 Task: Look for space in Calle Blancos, Costa Rica from 1st June, 2023 to 9th June, 2023 for 5 adults in price range Rs.6000 to Rs.12000. Place can be entire place with 3 bedrooms having 3 beds and 3 bathrooms. Property type can be house, flat, guest house. Booking option can be shelf check-in. Required host language is English.
Action: Mouse moved to (469, 106)
Screenshot: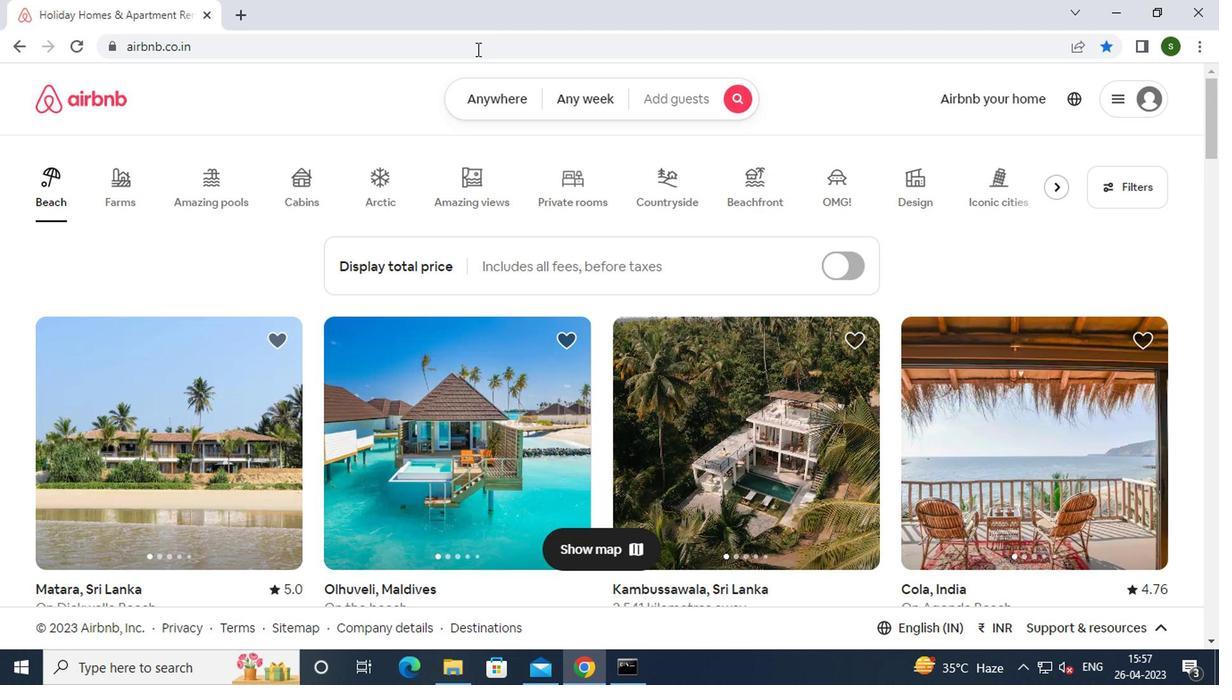 
Action: Mouse pressed left at (469, 106)
Screenshot: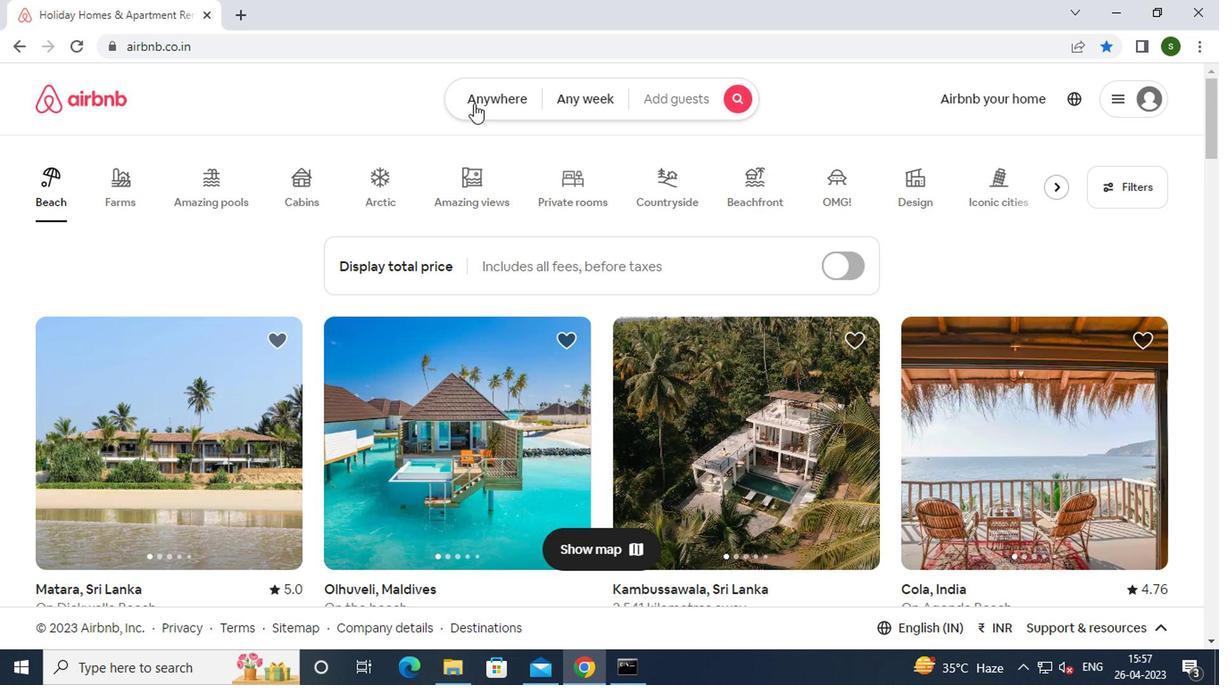 
Action: Mouse moved to (371, 171)
Screenshot: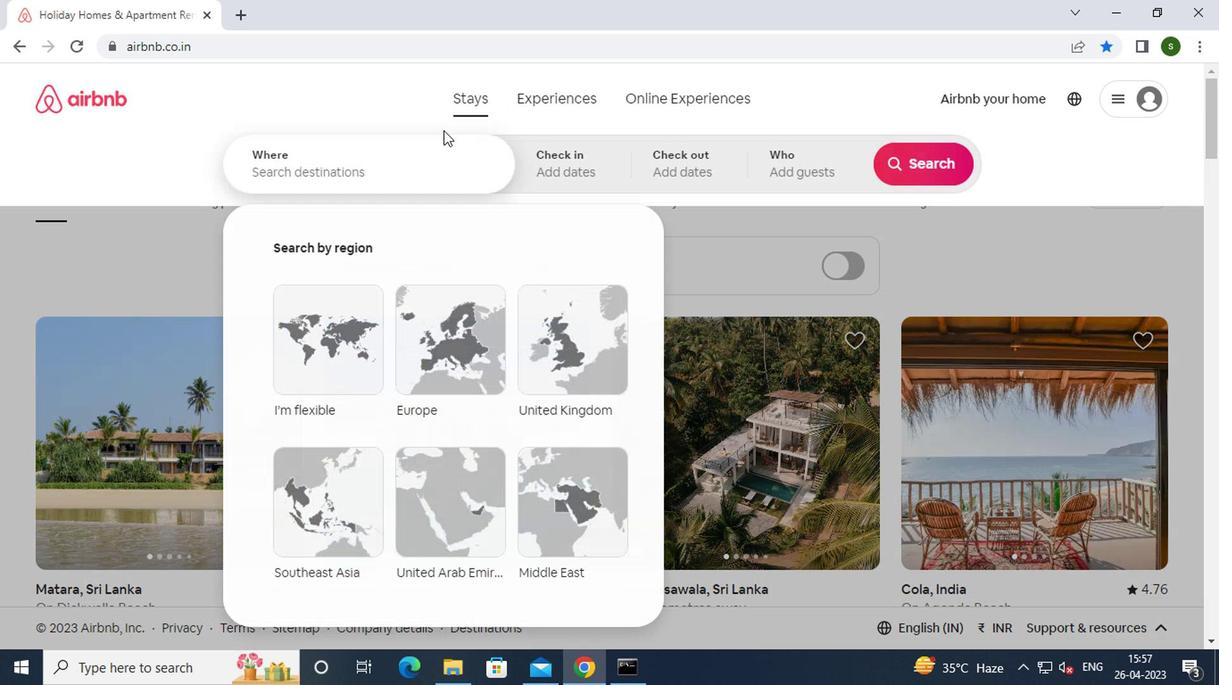 
Action: Mouse pressed left at (371, 171)
Screenshot: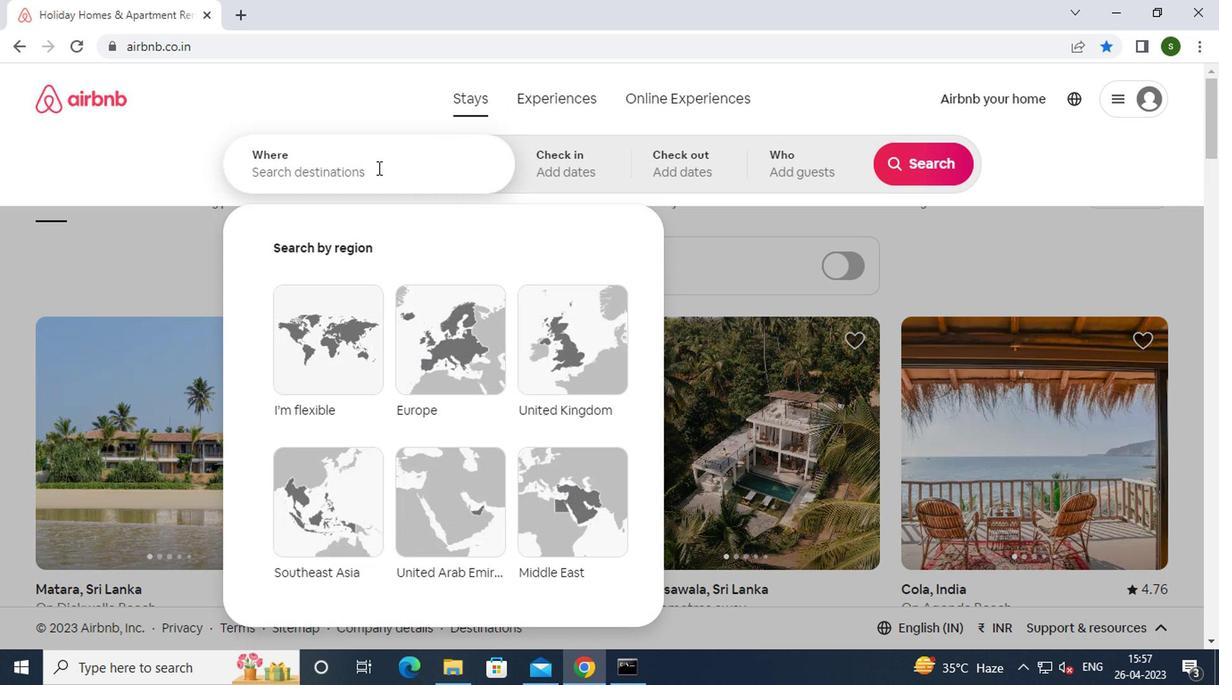 
Action: Key pressed c<Key.caps_lock>alle<Key.space><Key.caps_lock>b<Key.caps_lock>lancos,<Key.space><Key.caps_lock>c<Key.caps_lock>osta<Key.space><Key.caps_lock>r<Key.caps_lock>ica<Key.enter>
Screenshot: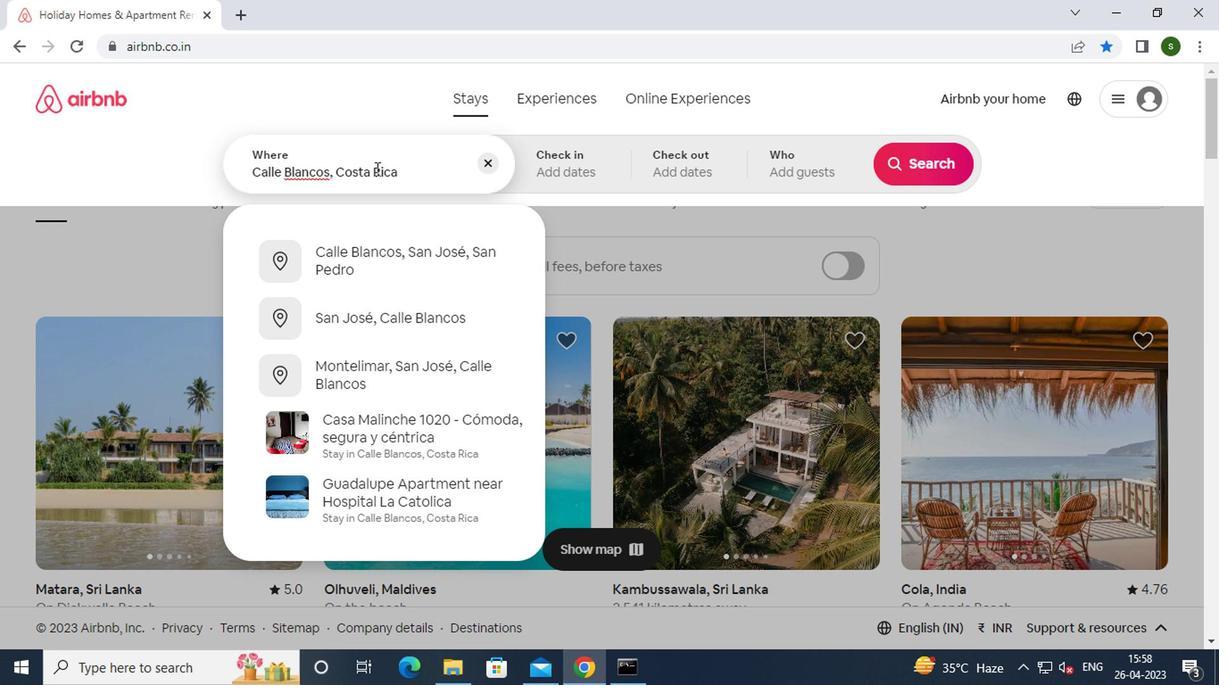 
Action: Mouse moved to (901, 309)
Screenshot: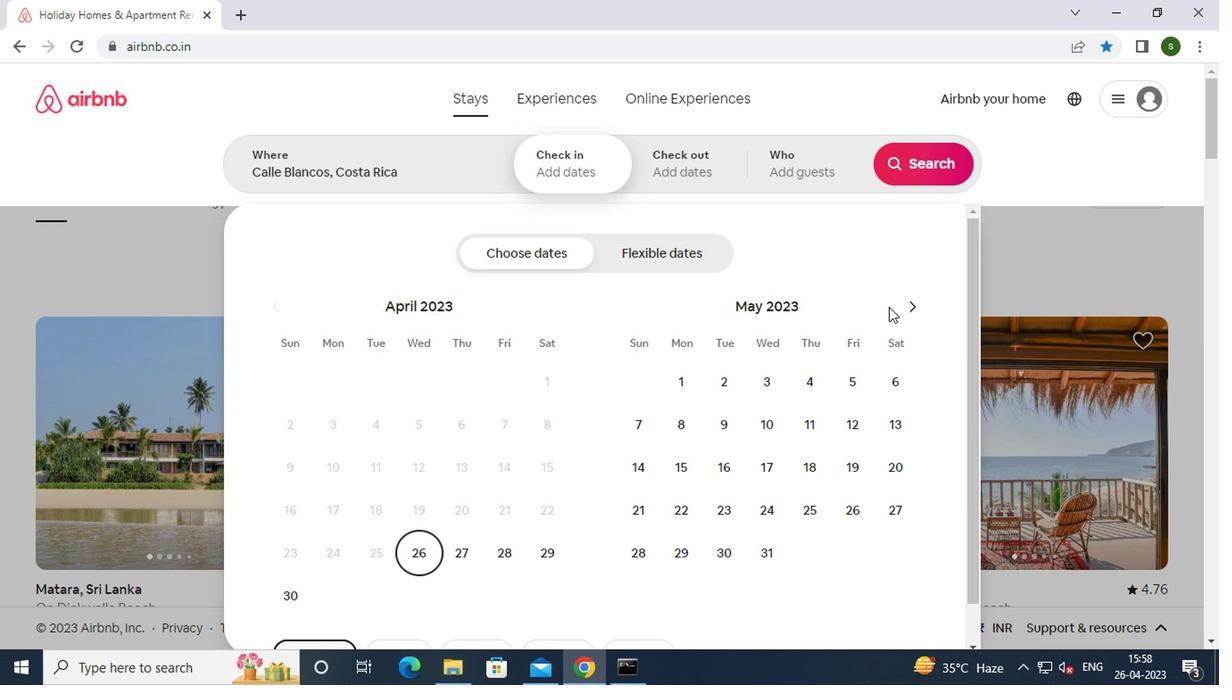 
Action: Mouse pressed left at (901, 309)
Screenshot: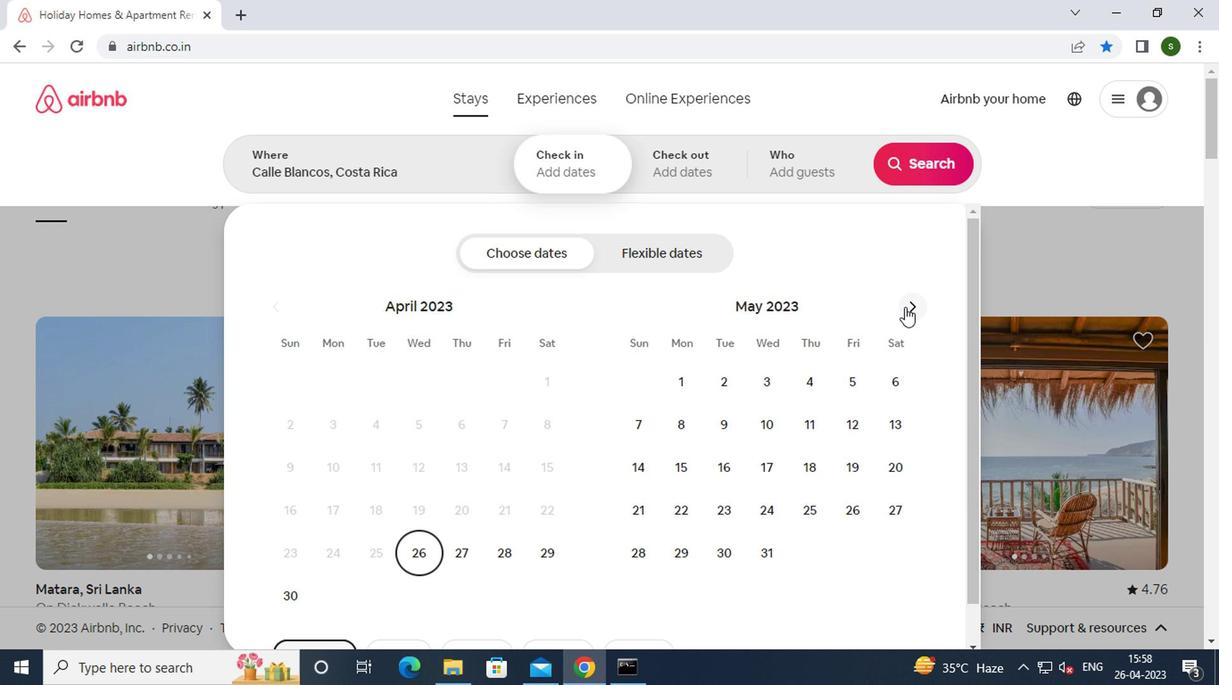 
Action: Mouse moved to (817, 384)
Screenshot: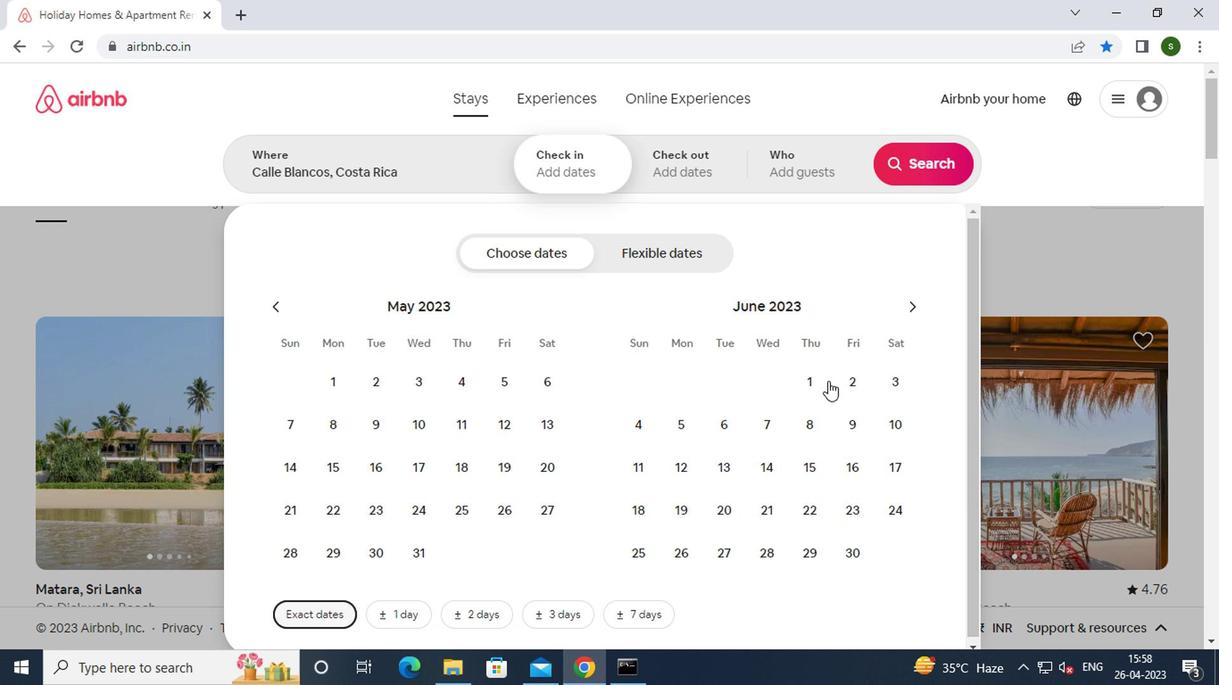 
Action: Mouse pressed left at (817, 384)
Screenshot: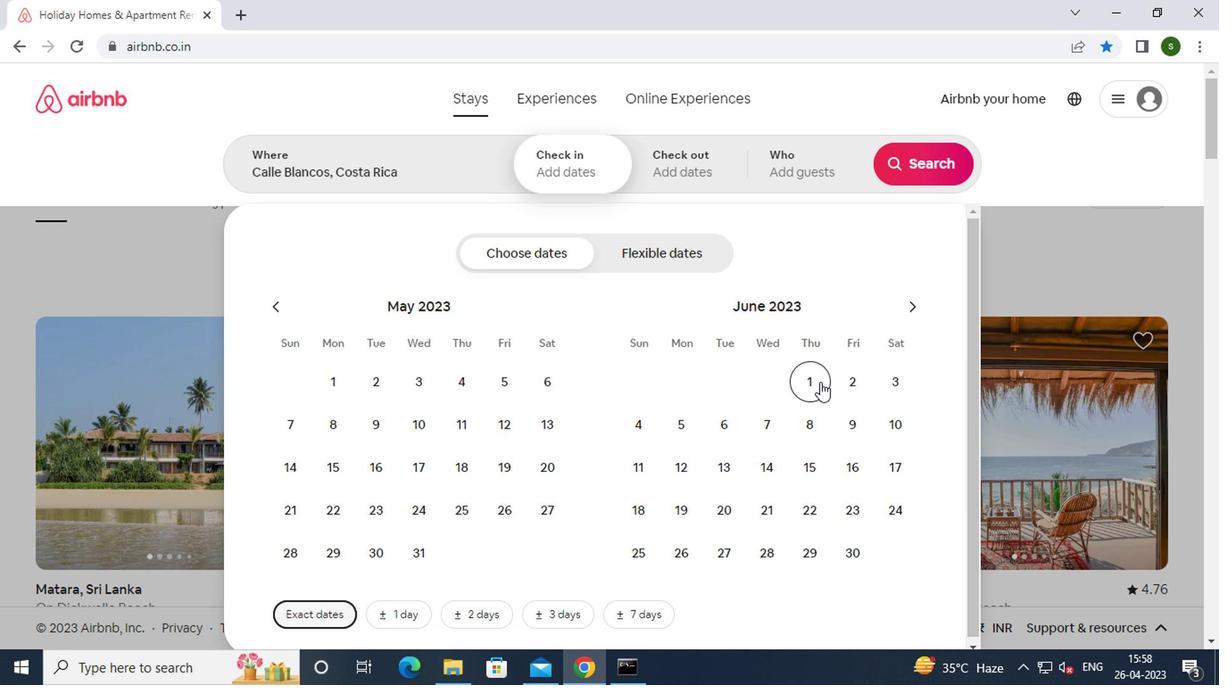 
Action: Mouse moved to (851, 426)
Screenshot: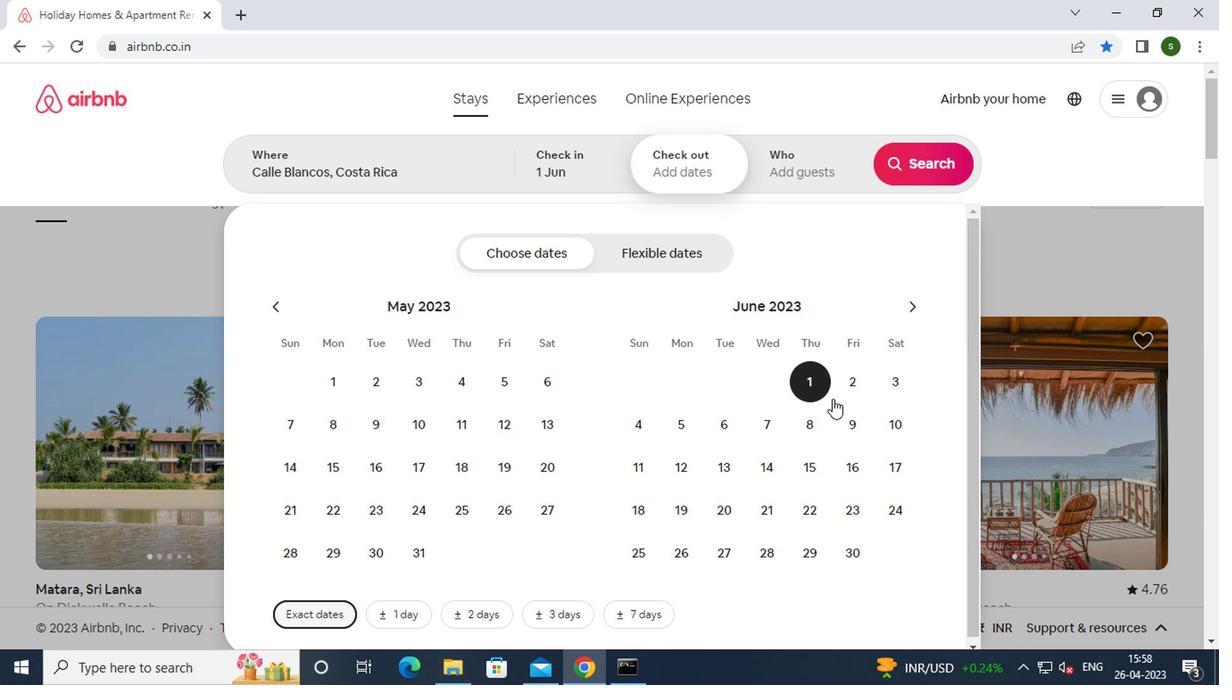 
Action: Mouse pressed left at (851, 426)
Screenshot: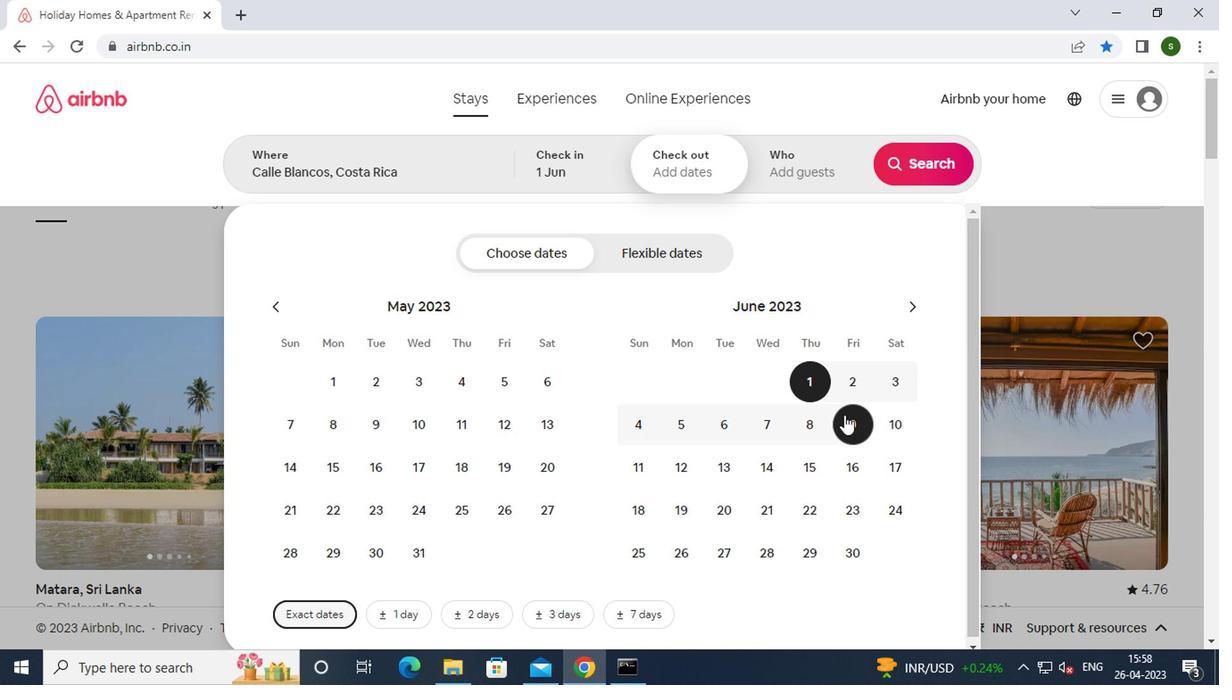 
Action: Mouse moved to (789, 177)
Screenshot: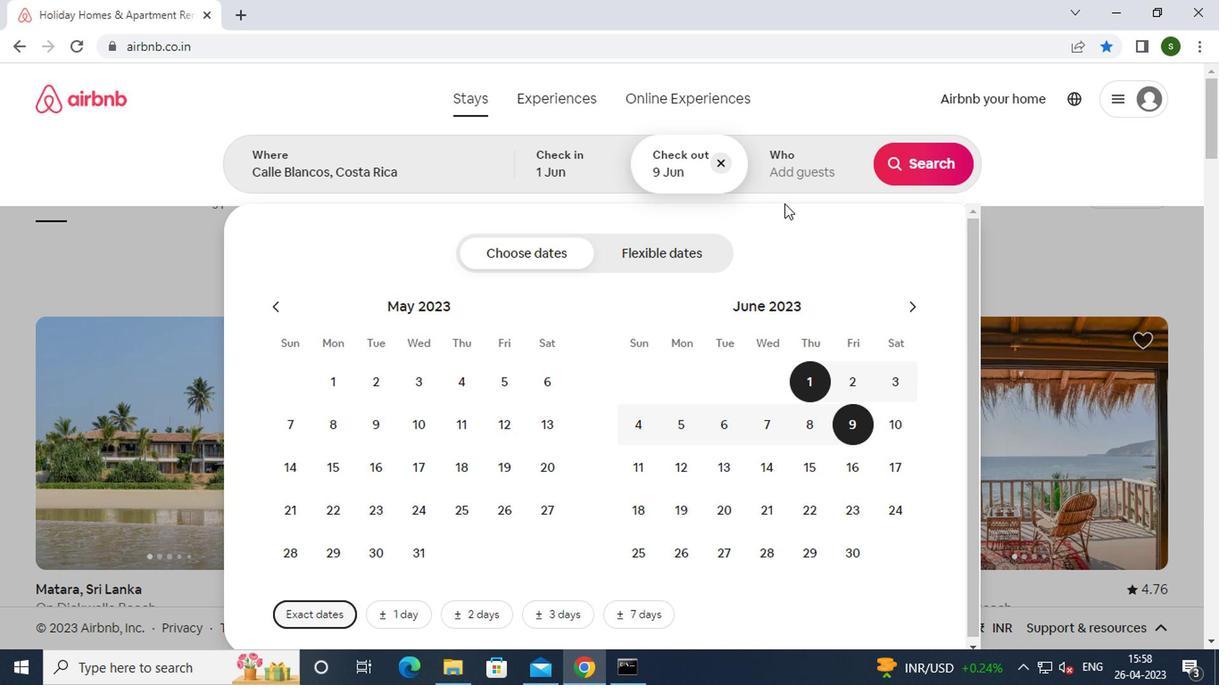 
Action: Mouse pressed left at (789, 177)
Screenshot: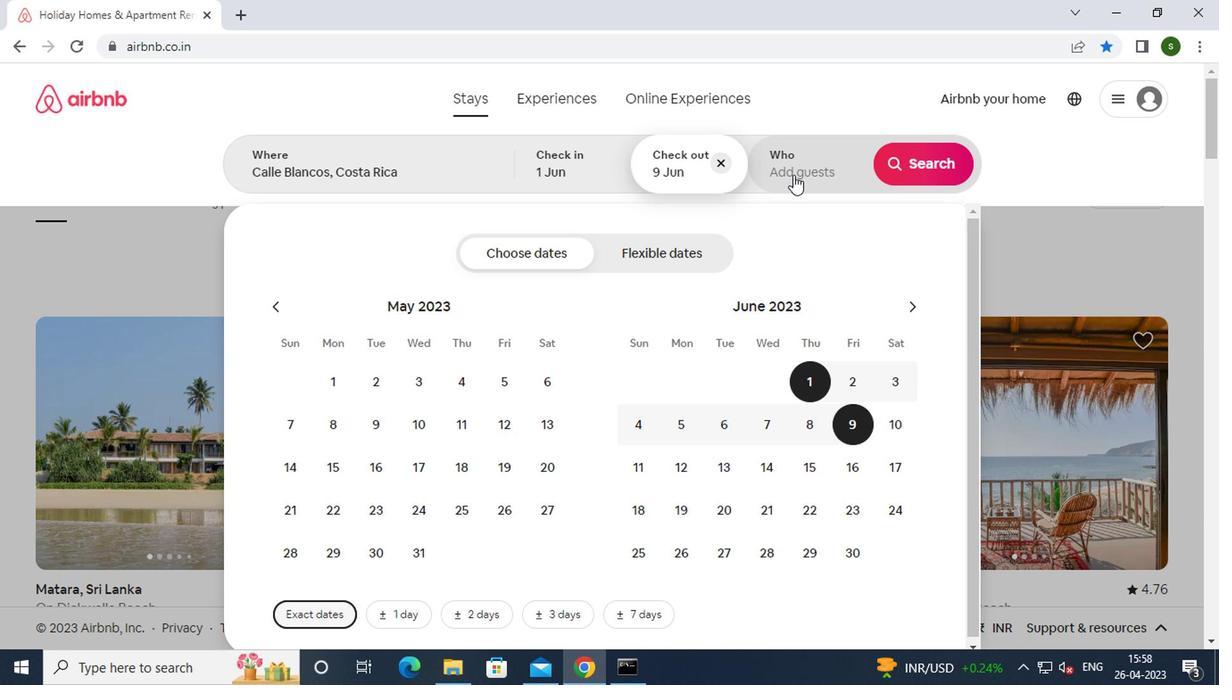 
Action: Mouse moved to (932, 271)
Screenshot: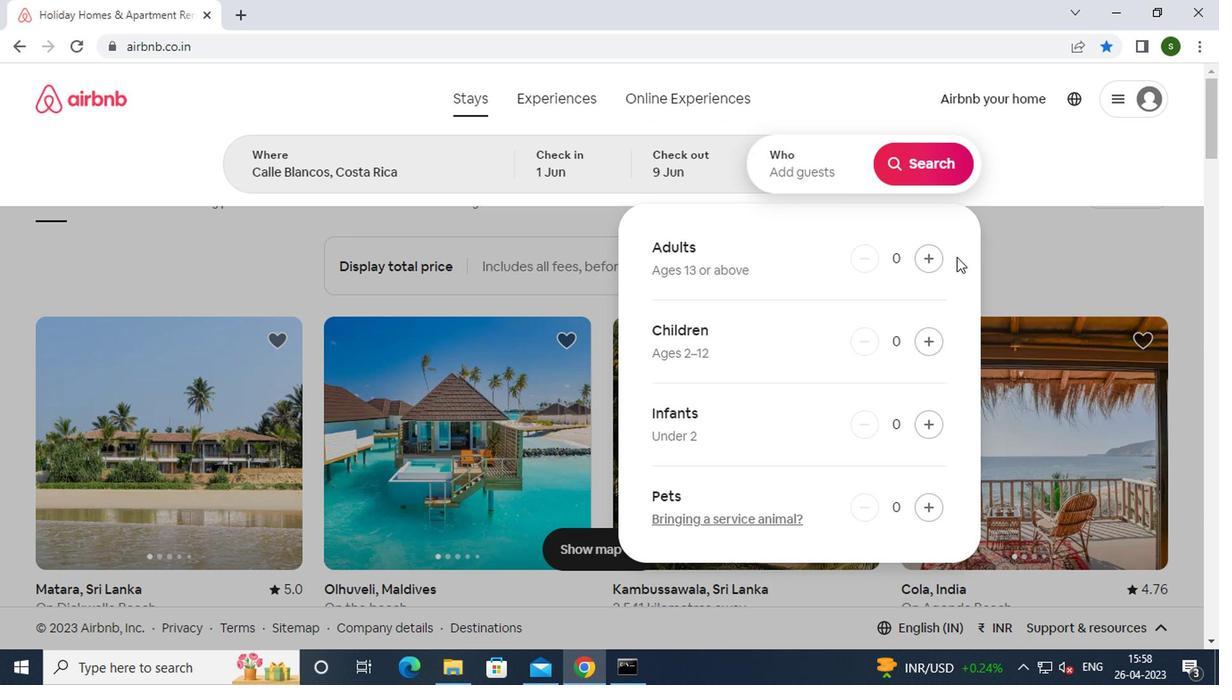 
Action: Mouse pressed left at (932, 271)
Screenshot: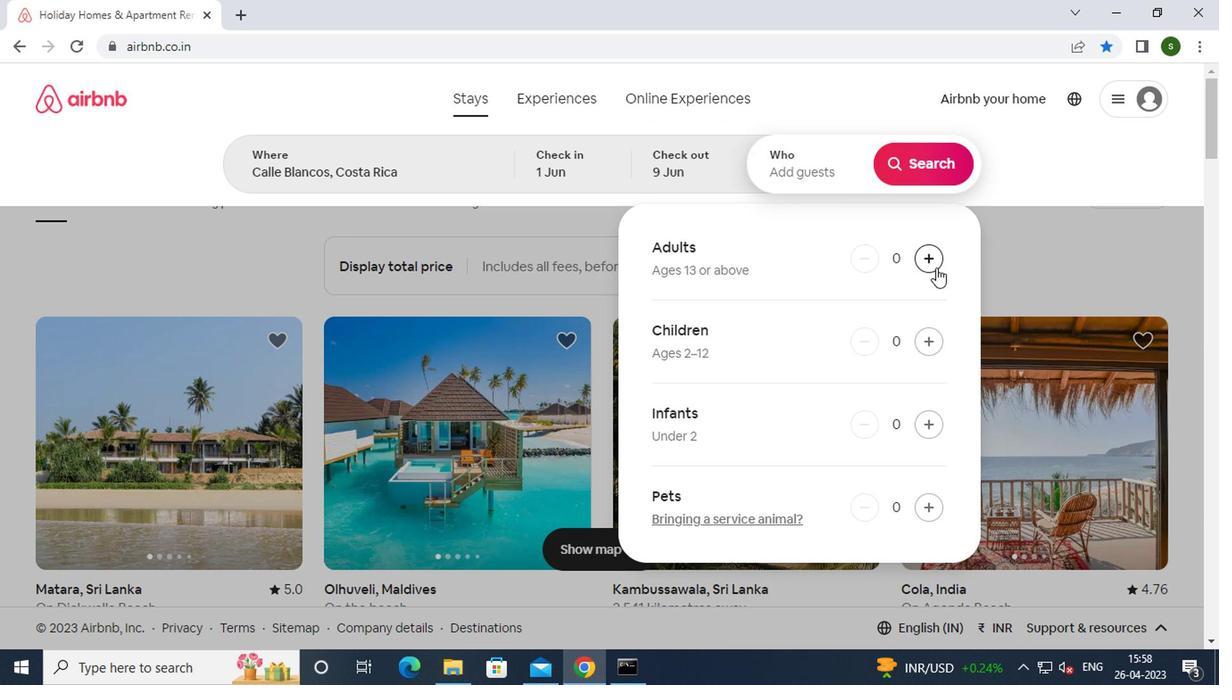
Action: Mouse pressed left at (932, 271)
Screenshot: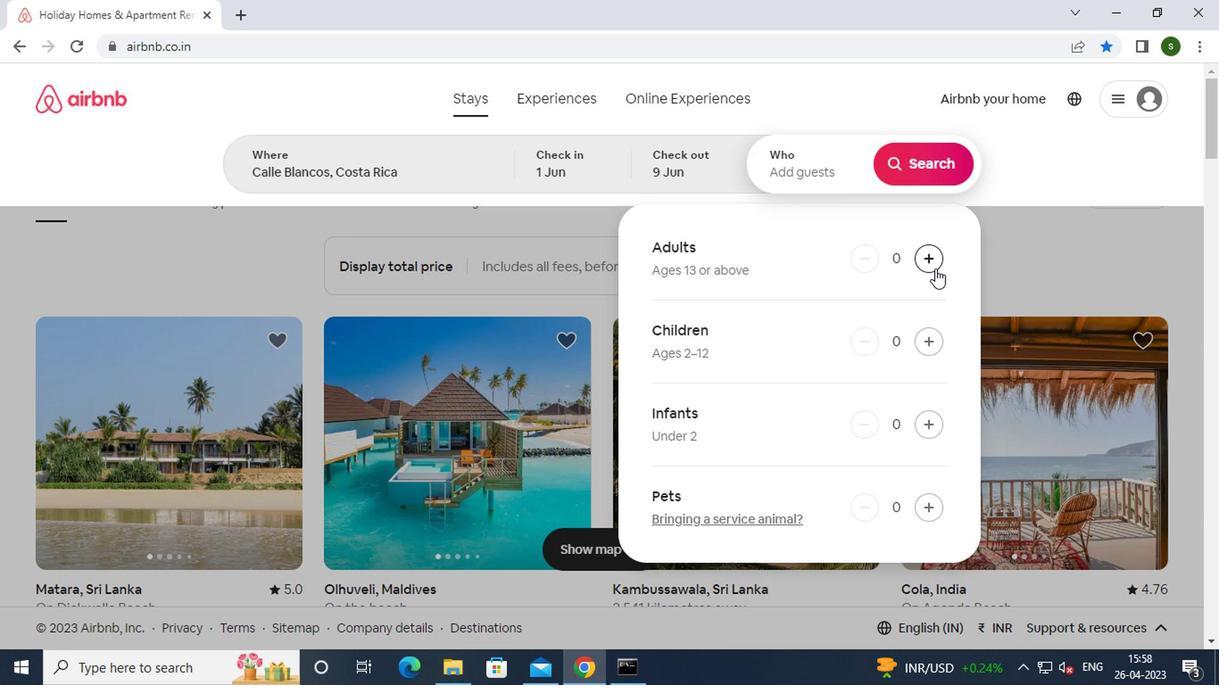 
Action: Mouse pressed left at (932, 271)
Screenshot: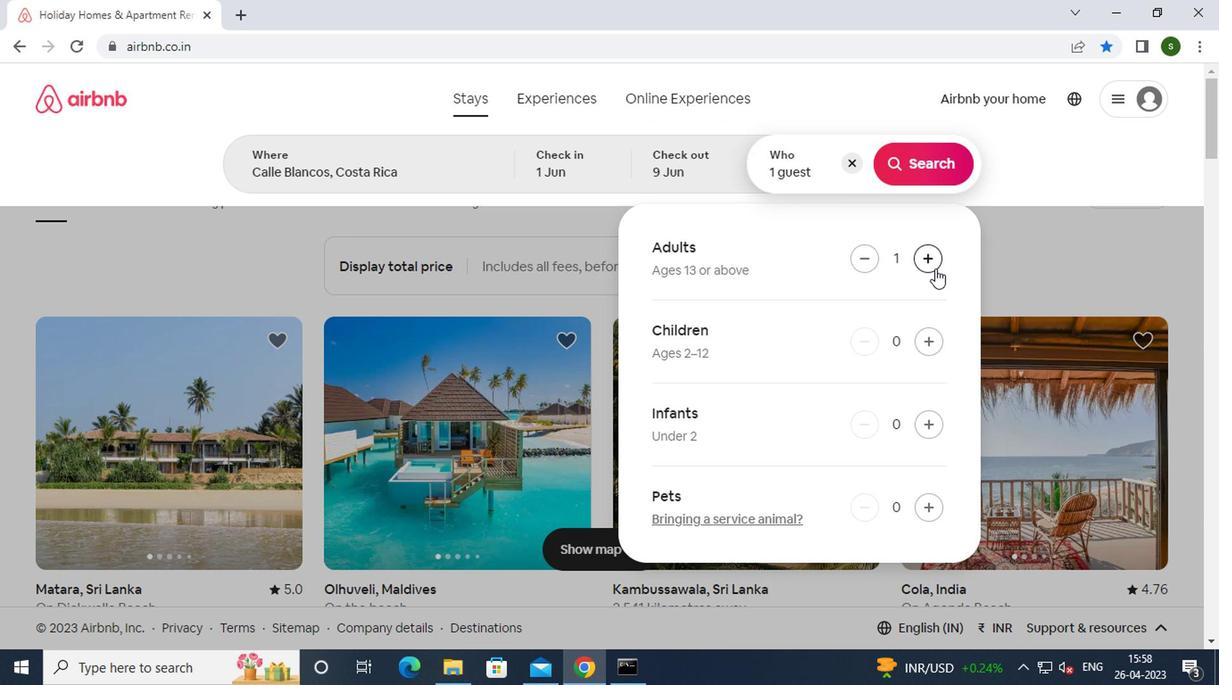 
Action: Mouse pressed left at (932, 271)
Screenshot: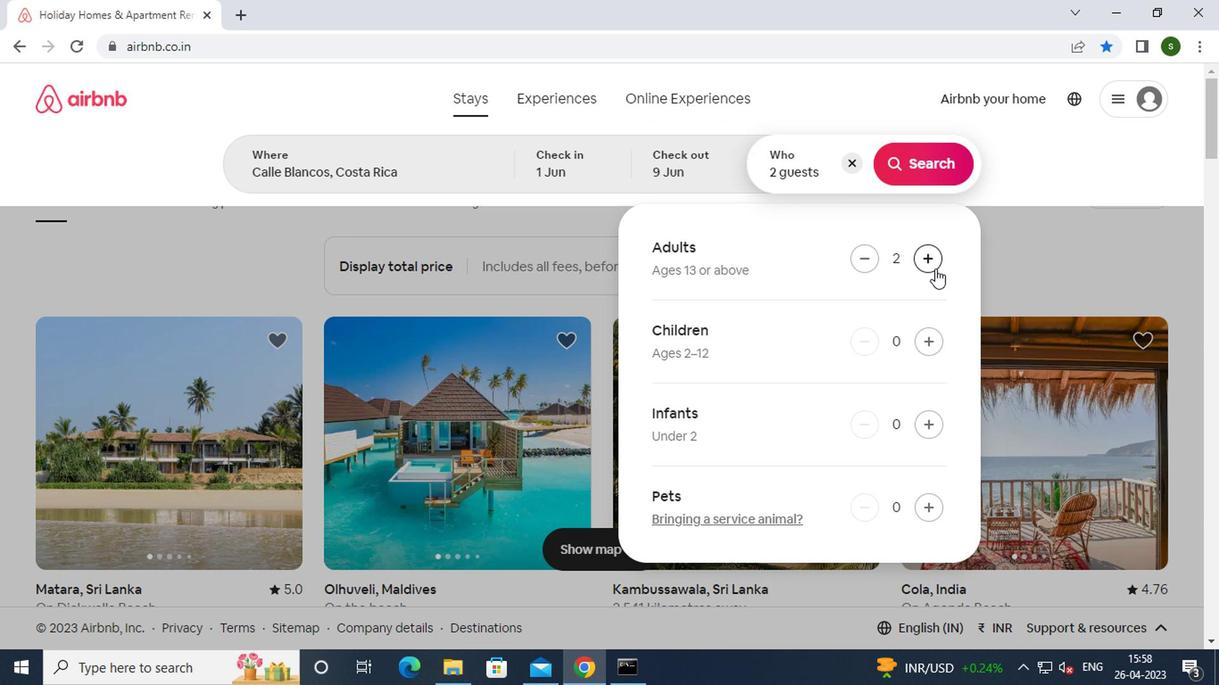
Action: Mouse pressed left at (932, 271)
Screenshot: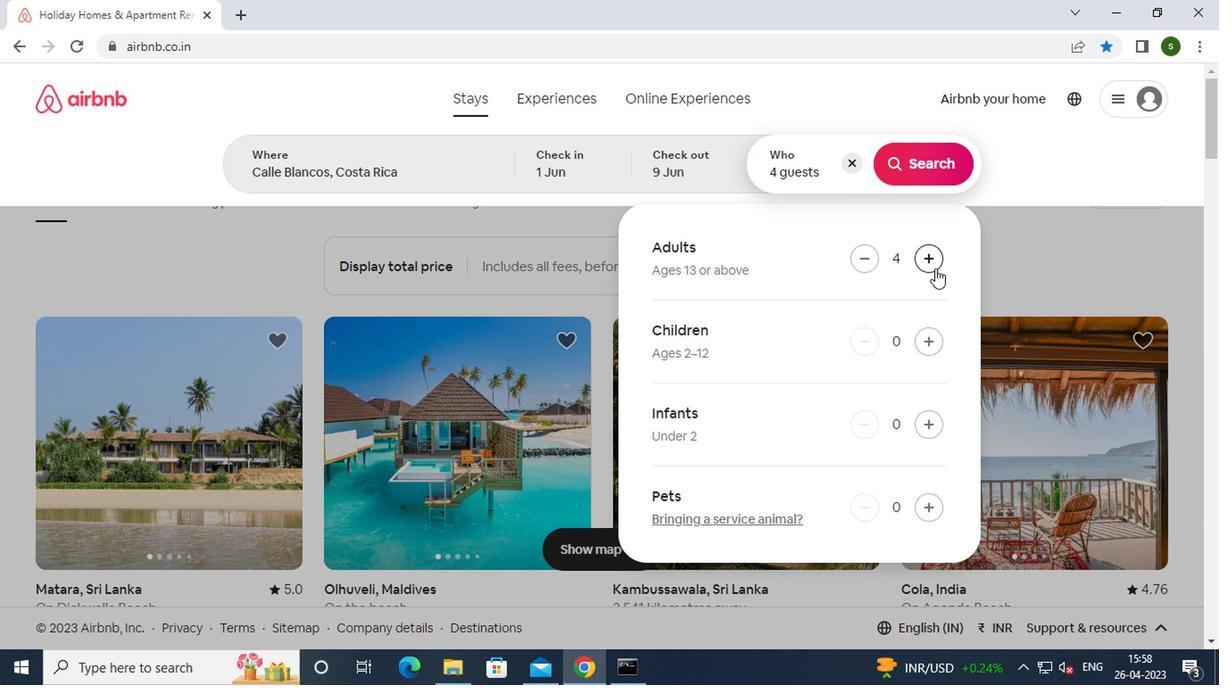 
Action: Mouse moved to (923, 172)
Screenshot: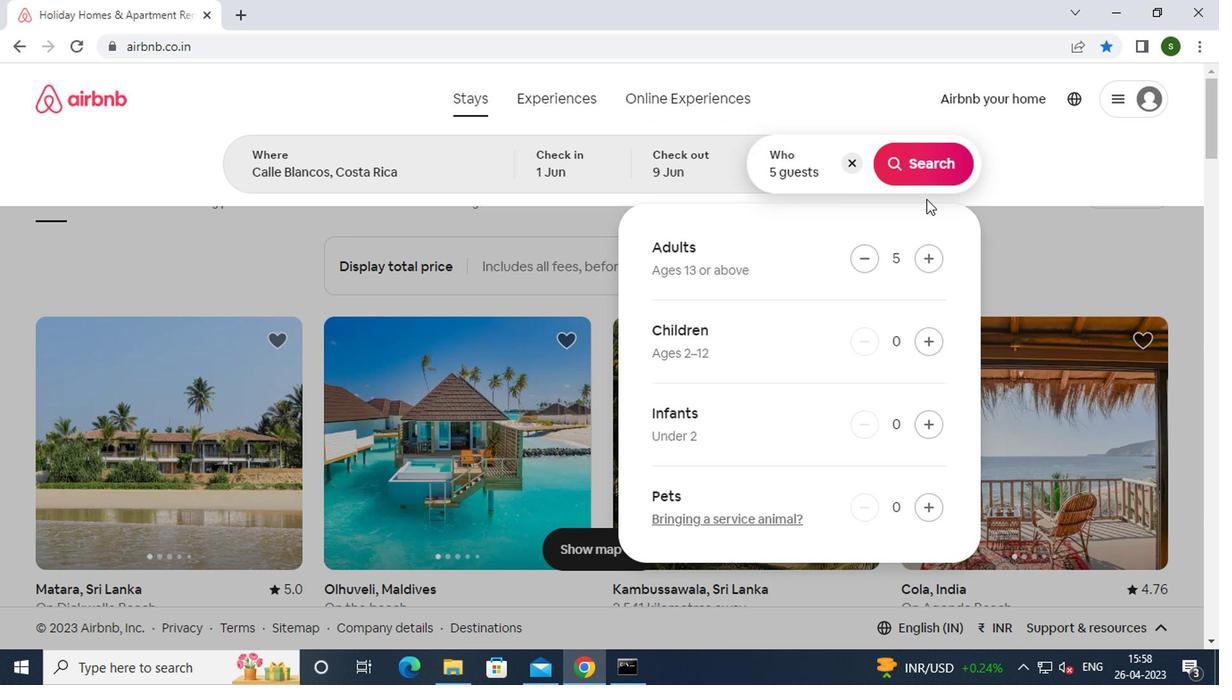 
Action: Mouse pressed left at (923, 172)
Screenshot: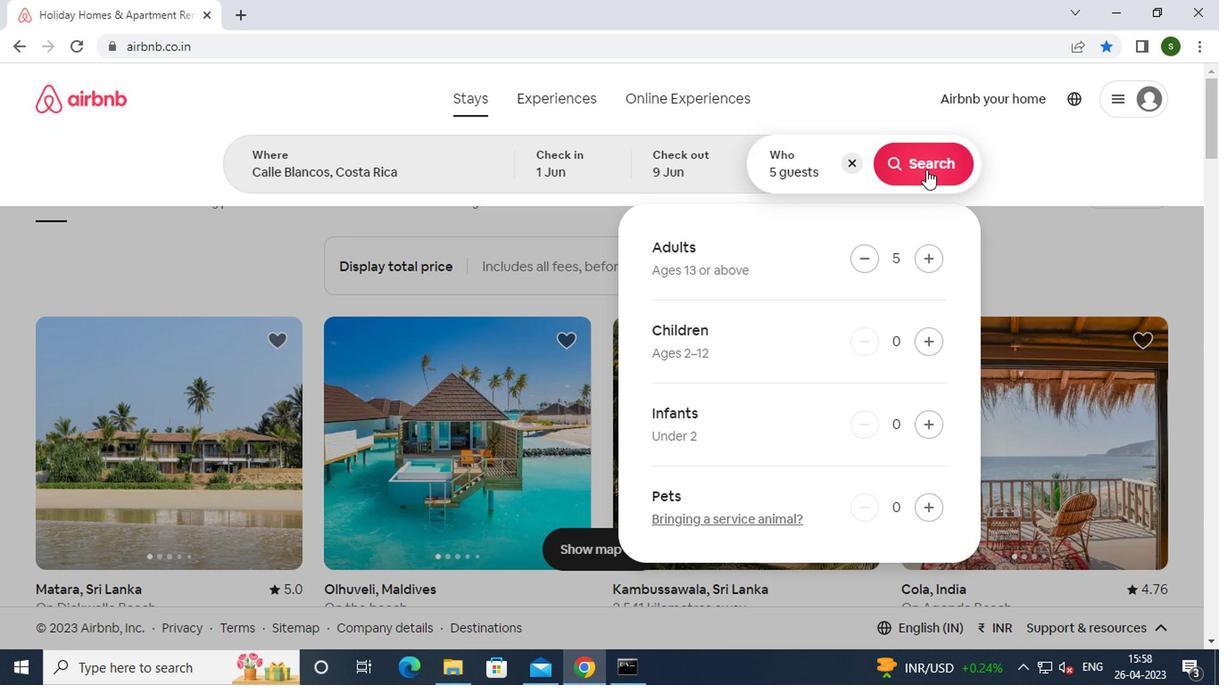 
Action: Mouse moved to (1117, 166)
Screenshot: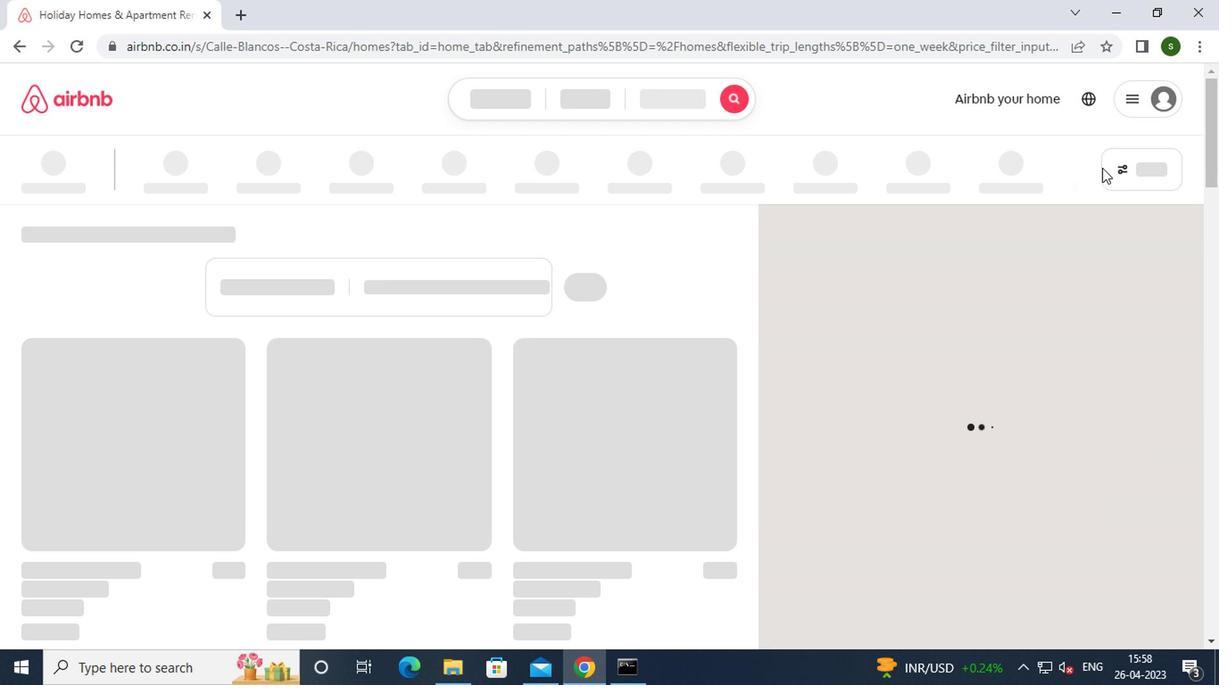
Action: Mouse pressed left at (1117, 166)
Screenshot: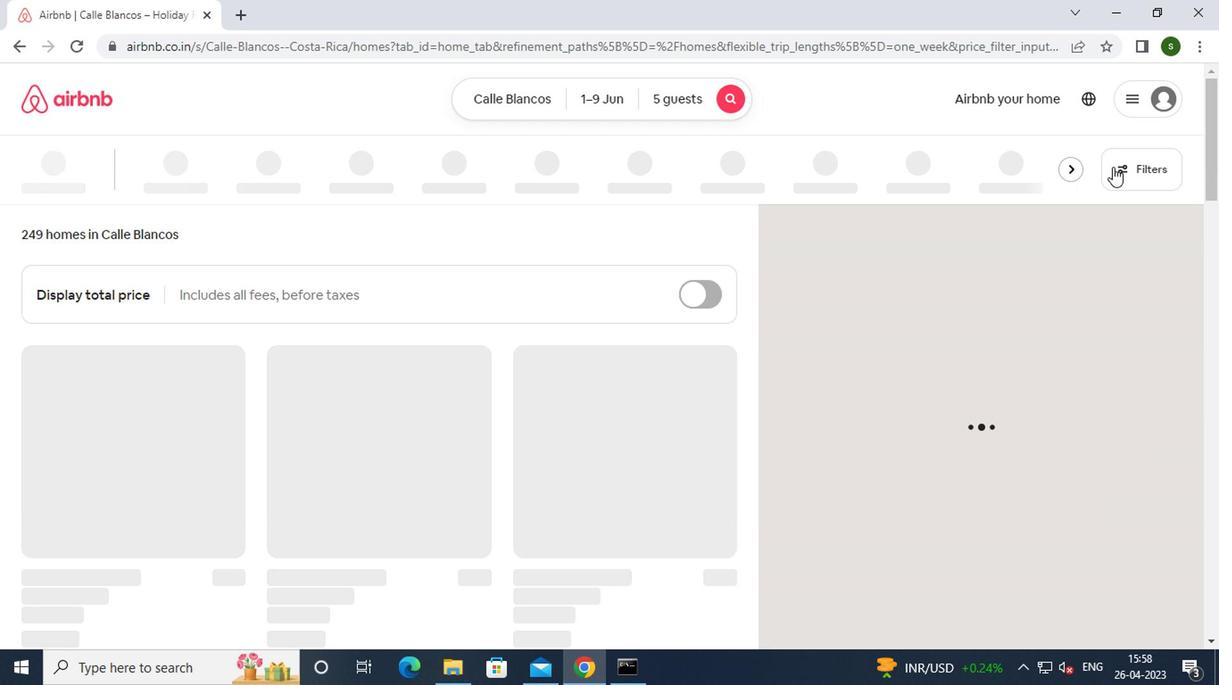 
Action: Mouse moved to (487, 386)
Screenshot: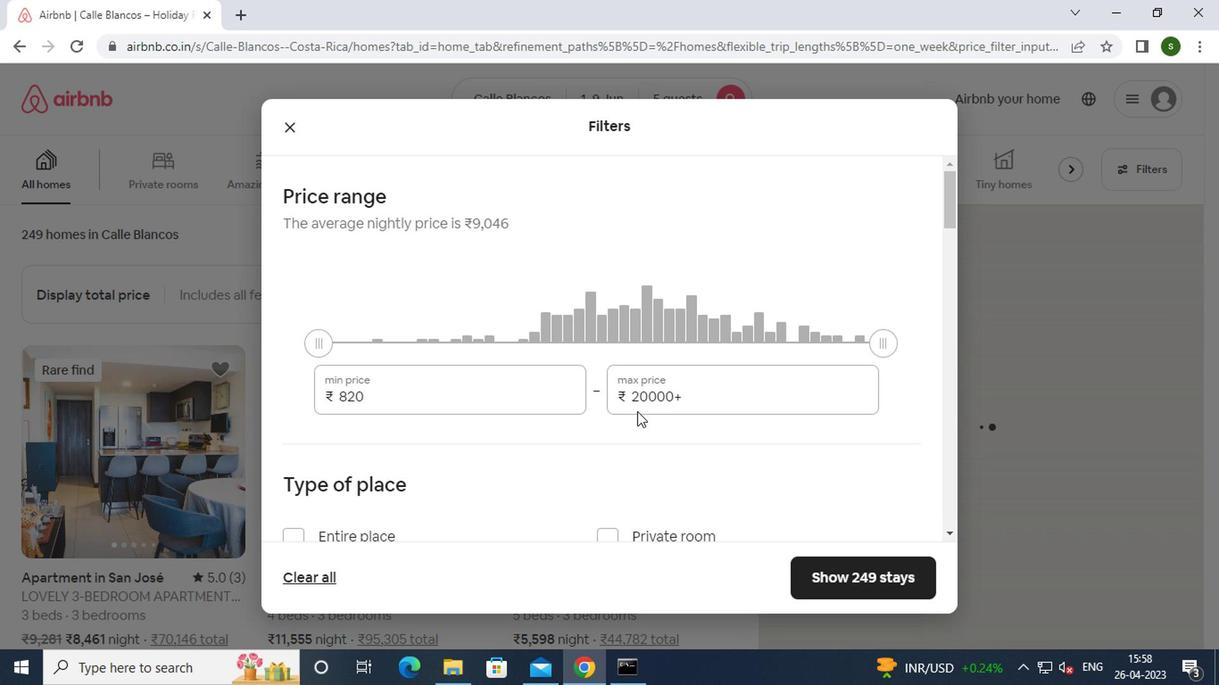 
Action: Mouse pressed left at (487, 386)
Screenshot: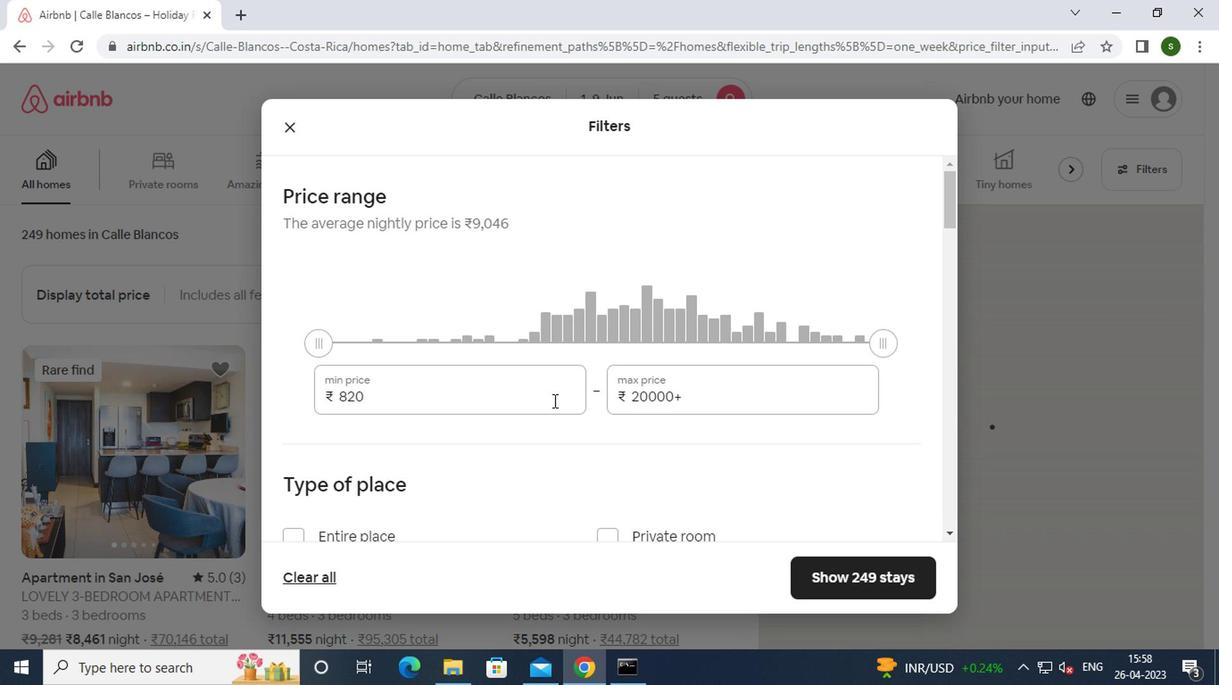 
Action: Key pressed <Key.backspace><Key.backspace><Key.backspace><Key.backspace>6000
Screenshot: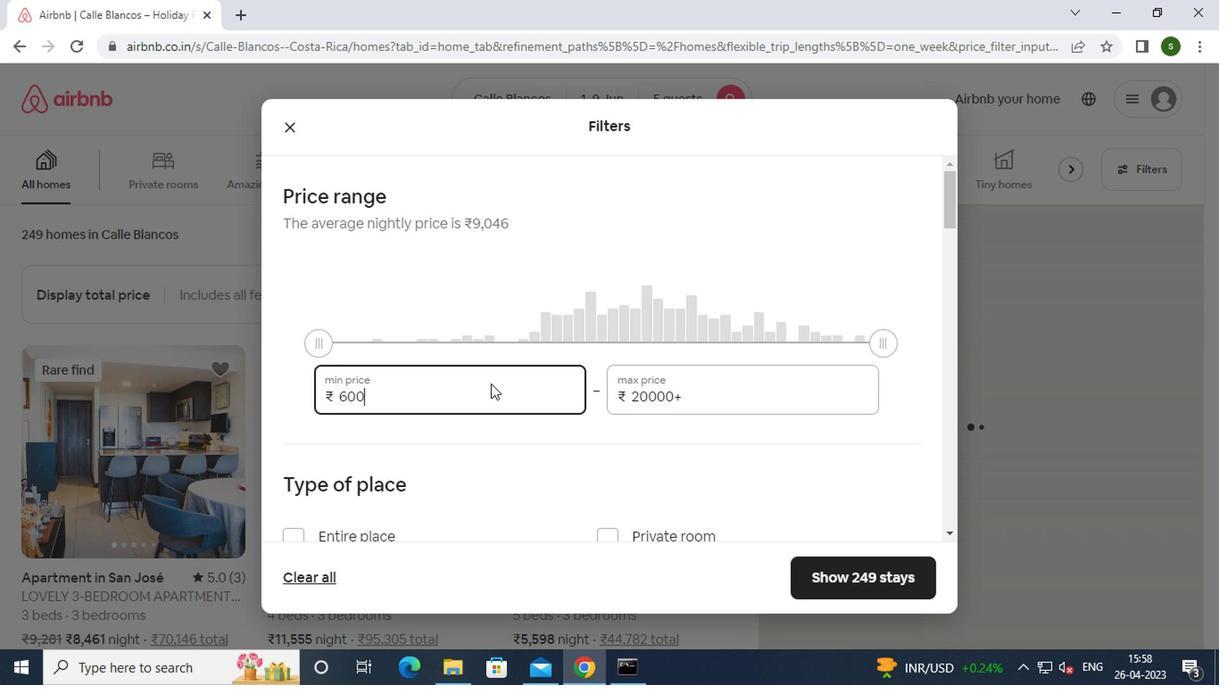 
Action: Mouse moved to (691, 396)
Screenshot: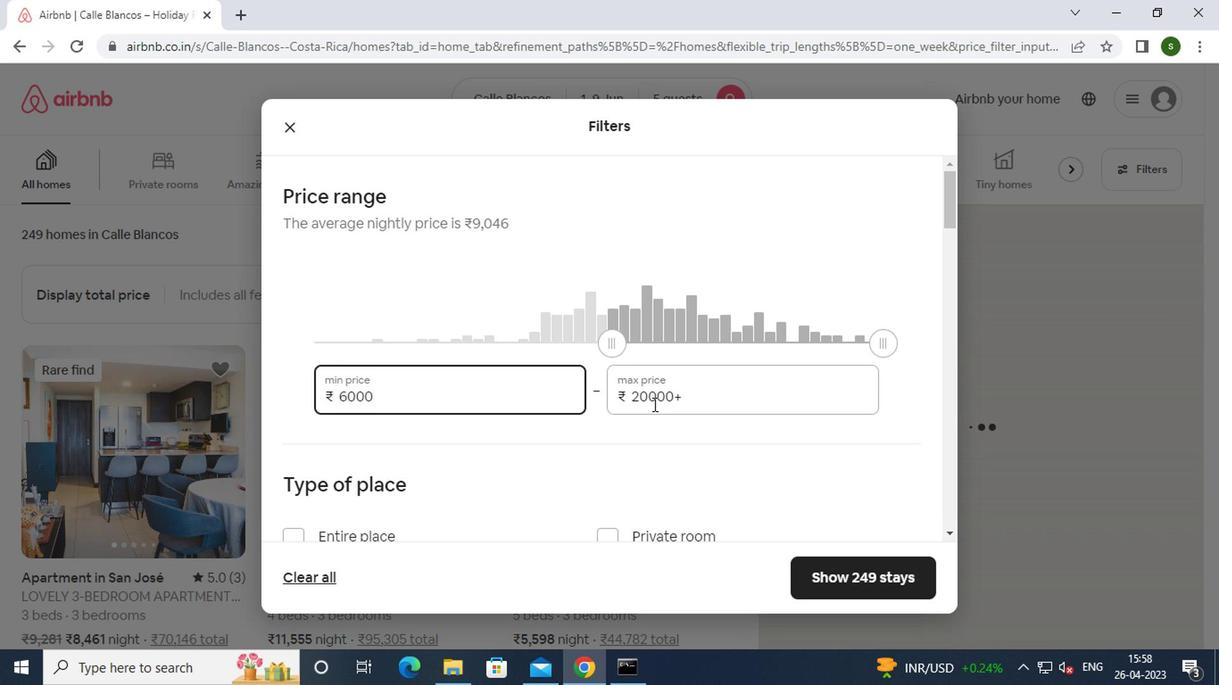 
Action: Mouse pressed left at (691, 396)
Screenshot: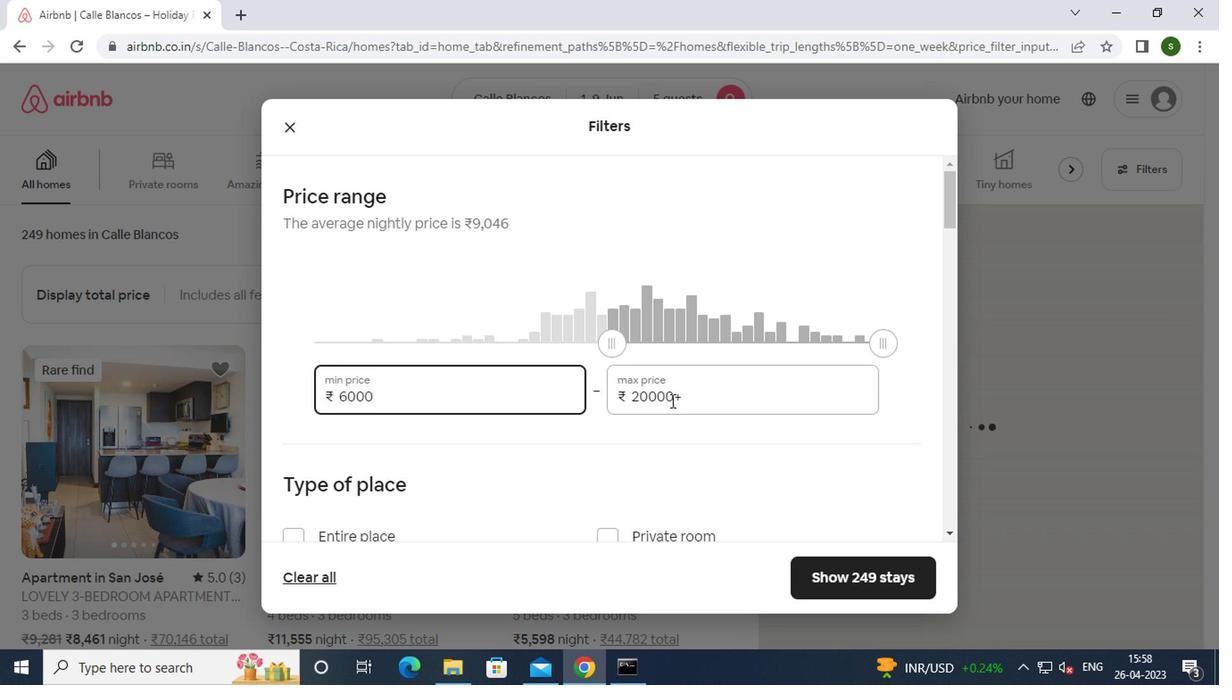 
Action: Mouse moved to (692, 396)
Screenshot: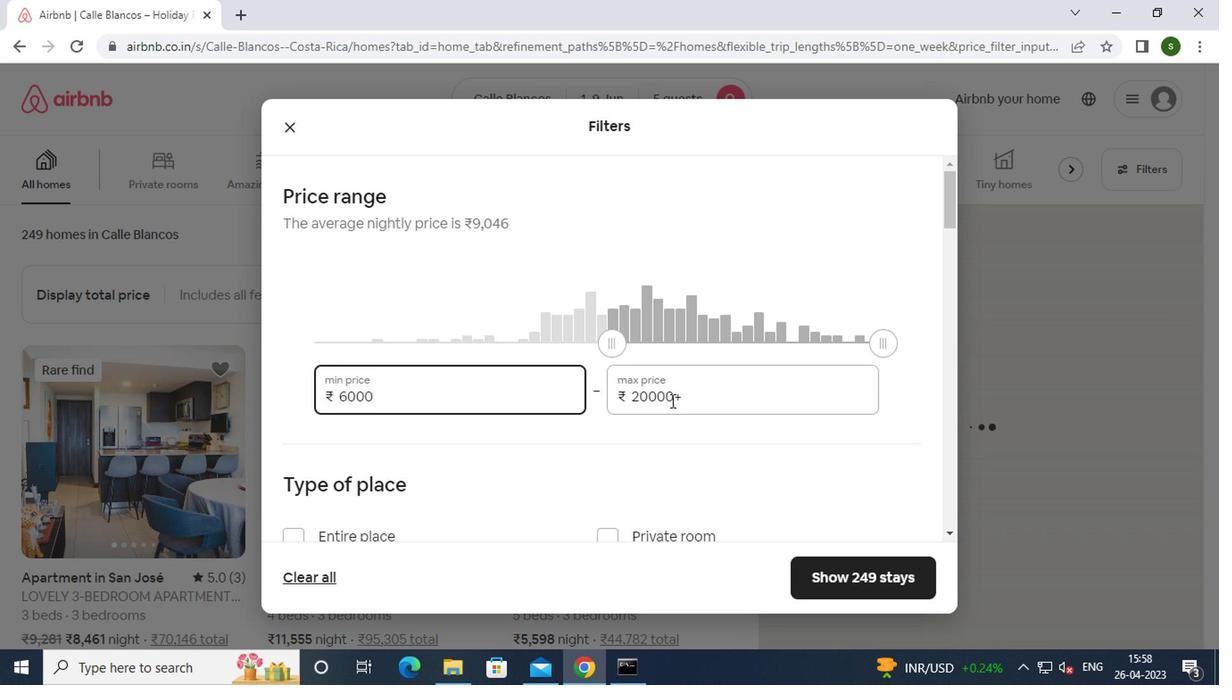 
Action: Key pressed <Key.backspace><Key.backspace><Key.backspace><Key.backspace><Key.backspace><Key.backspace><Key.backspace>12000
Screenshot: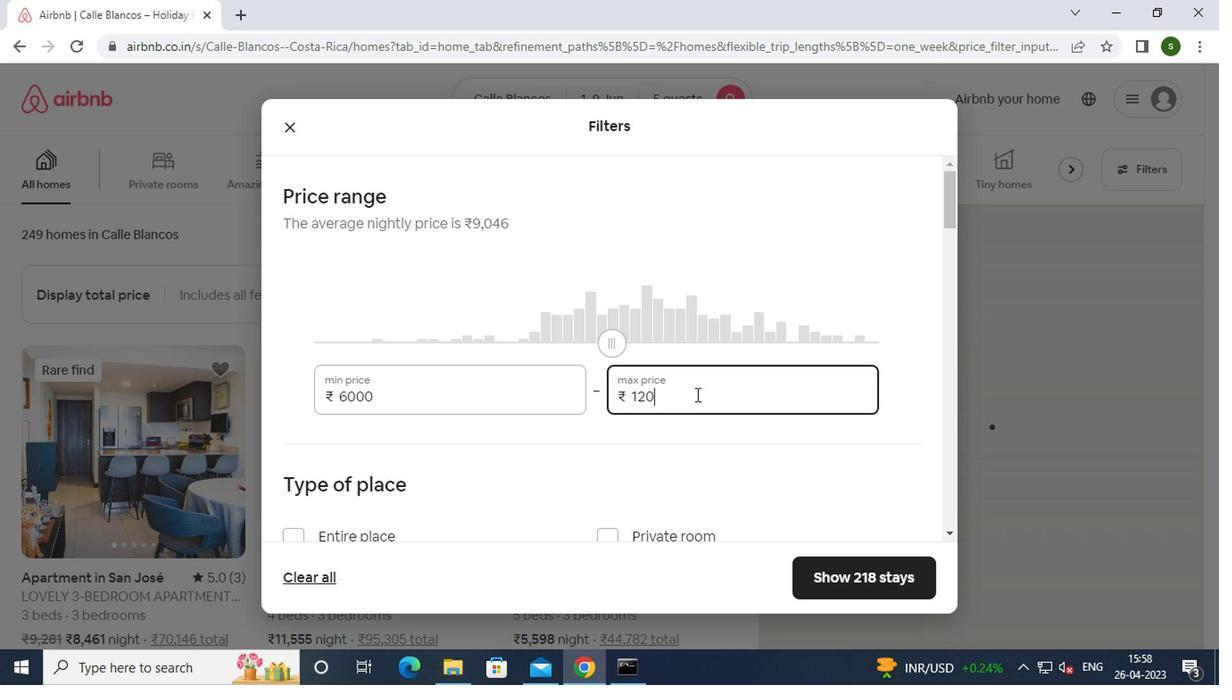 
Action: Mouse moved to (530, 413)
Screenshot: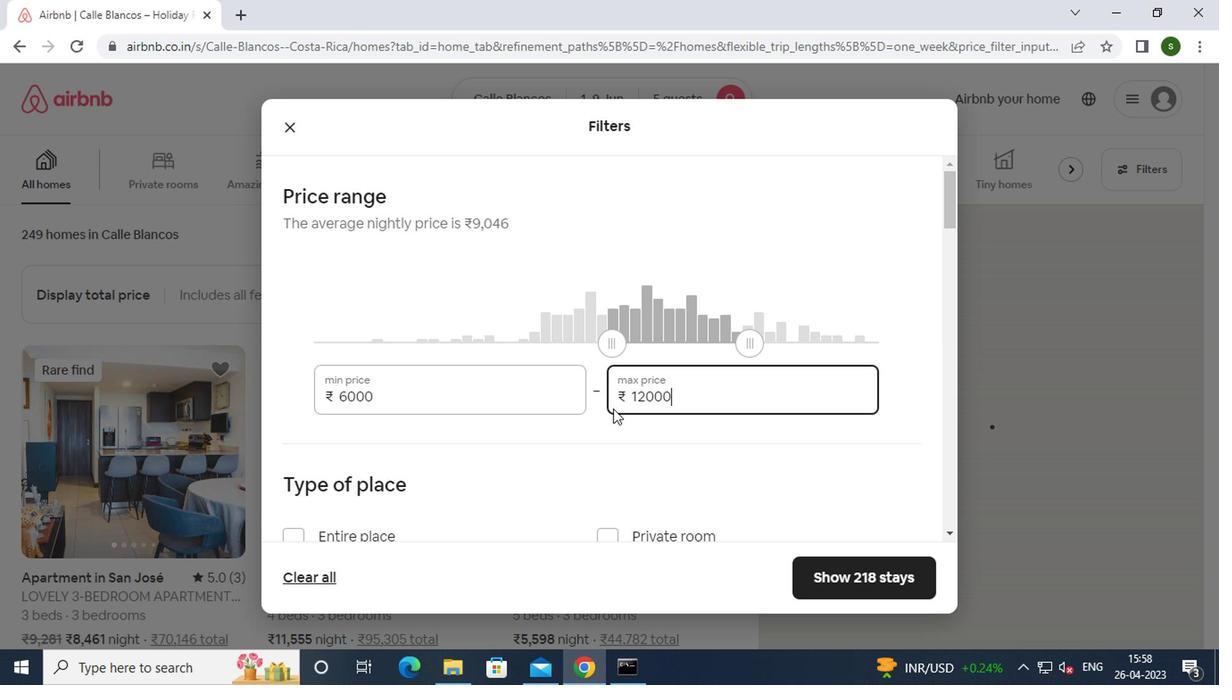 
Action: Mouse scrolled (530, 412) with delta (0, 0)
Screenshot: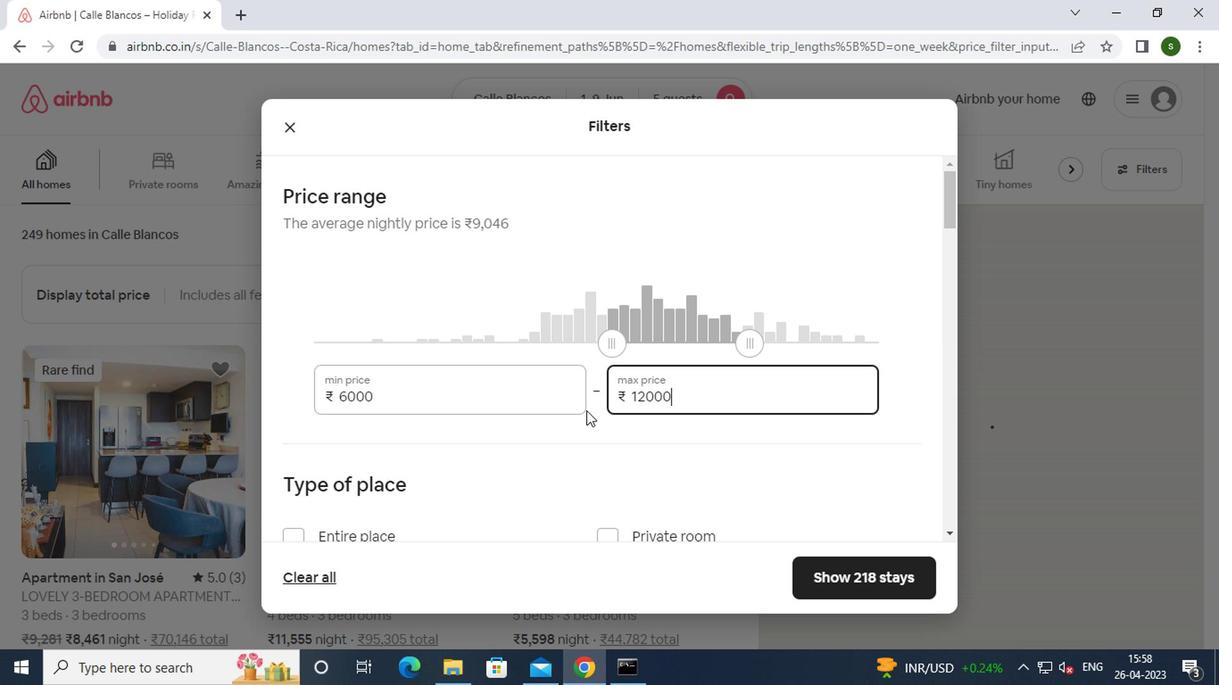 
Action: Mouse scrolled (530, 412) with delta (0, 0)
Screenshot: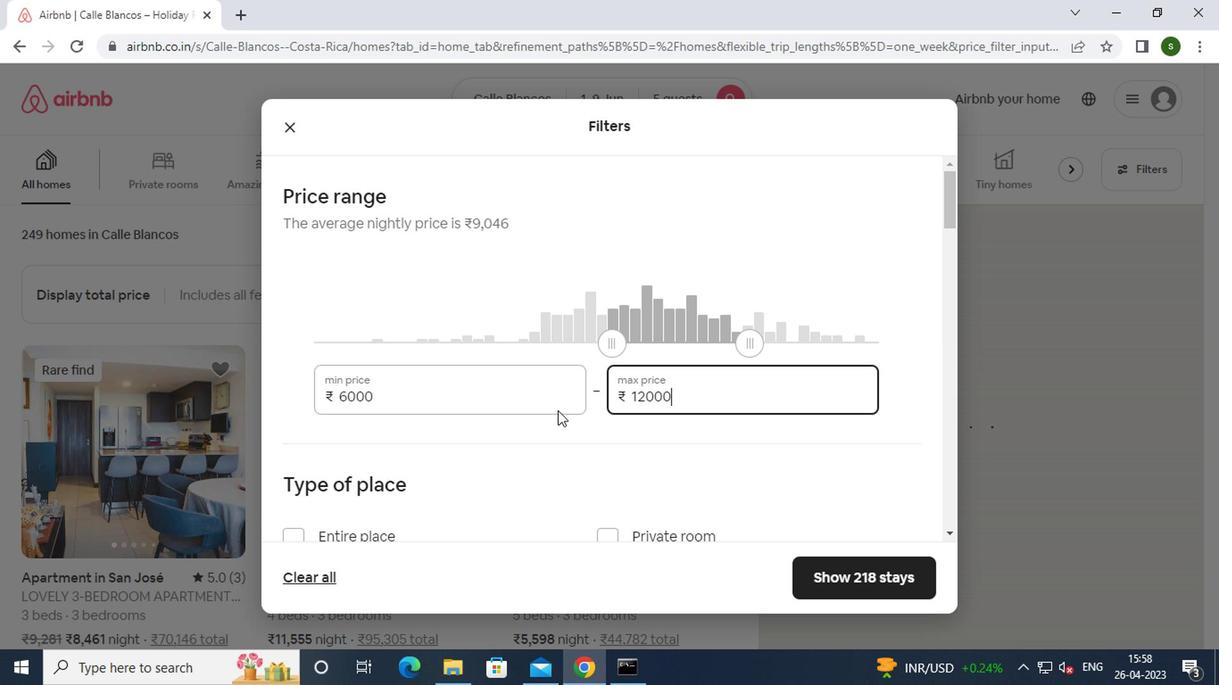 
Action: Mouse moved to (333, 373)
Screenshot: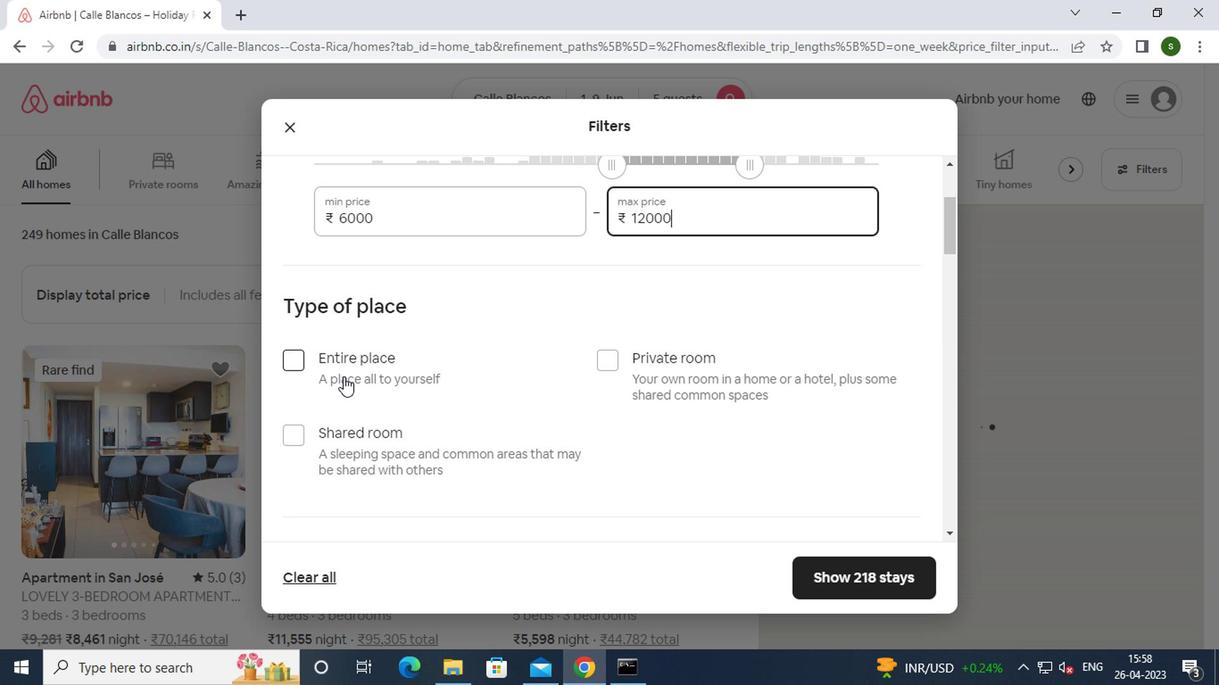 
Action: Mouse pressed left at (333, 373)
Screenshot: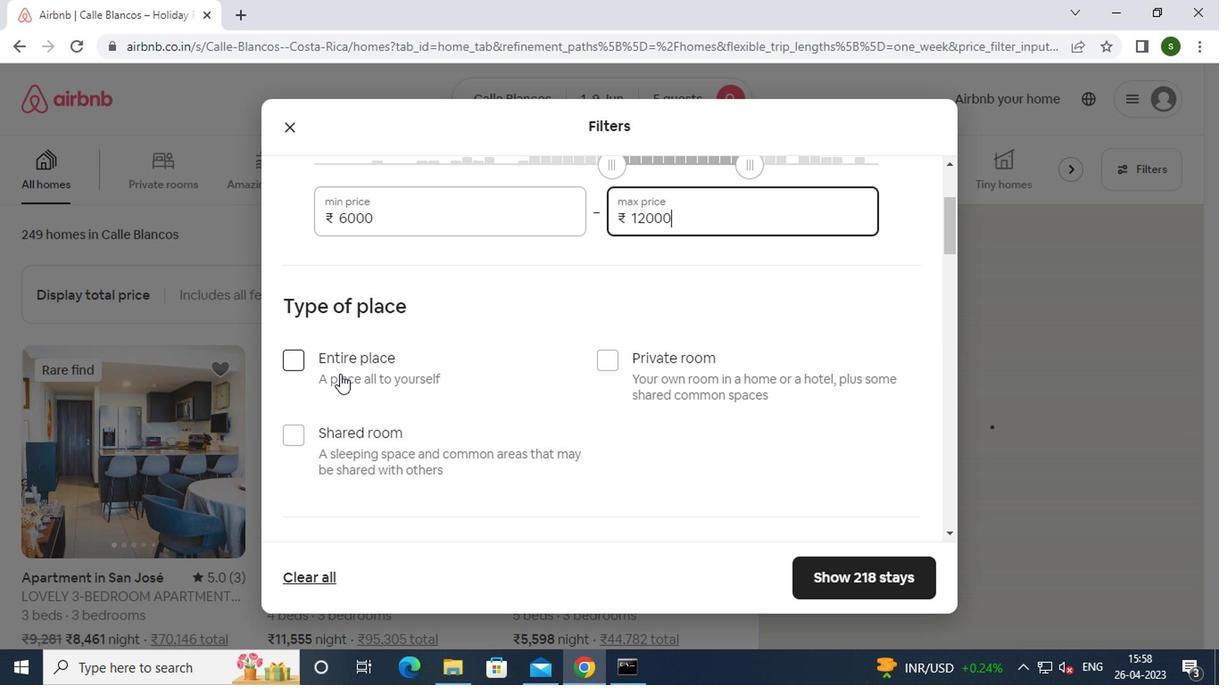 
Action: Mouse moved to (457, 382)
Screenshot: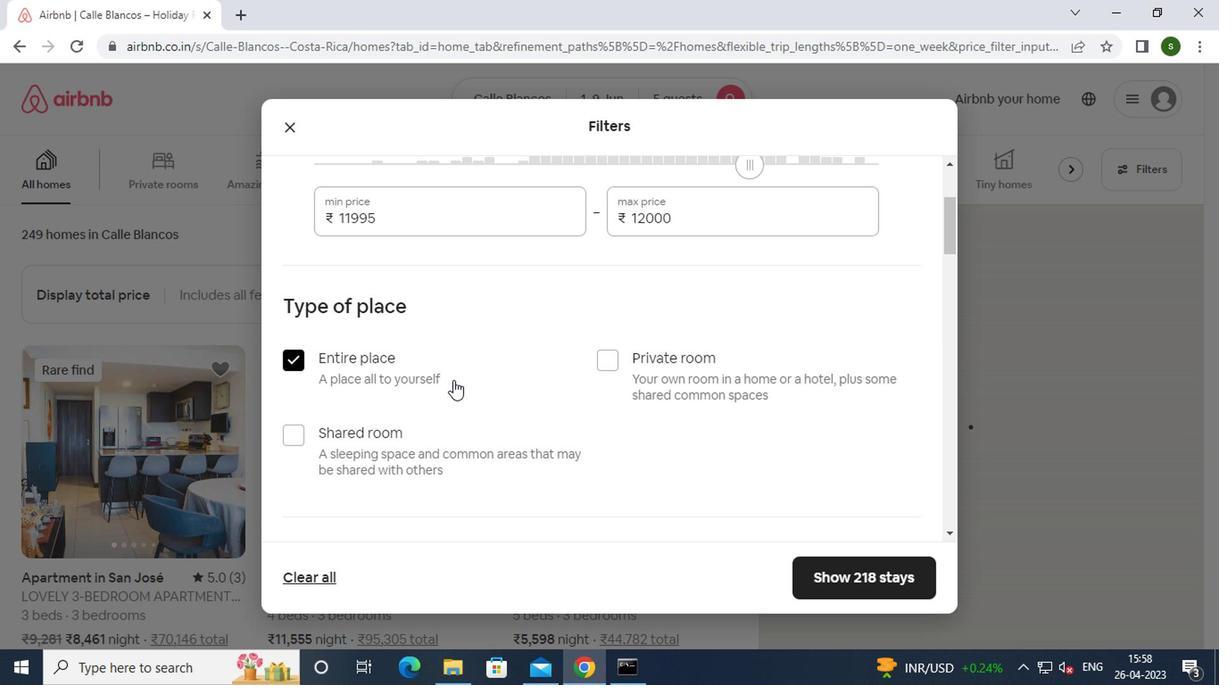 
Action: Mouse scrolled (457, 381) with delta (0, 0)
Screenshot: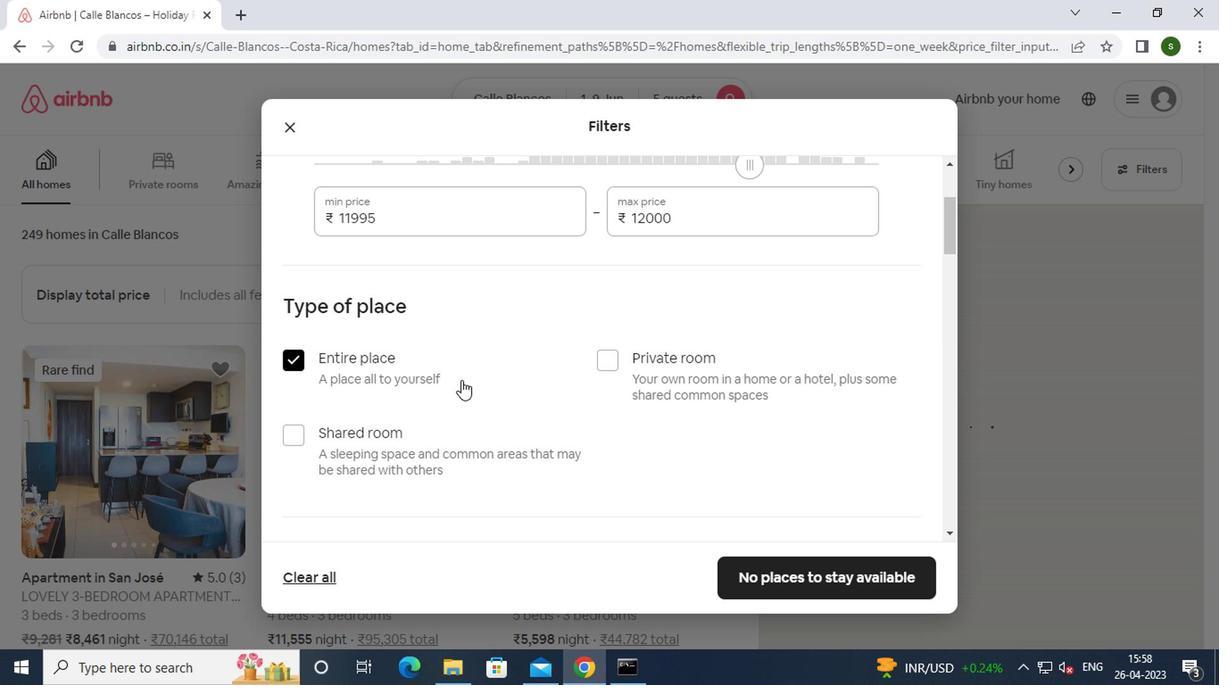 
Action: Mouse scrolled (457, 381) with delta (0, 0)
Screenshot: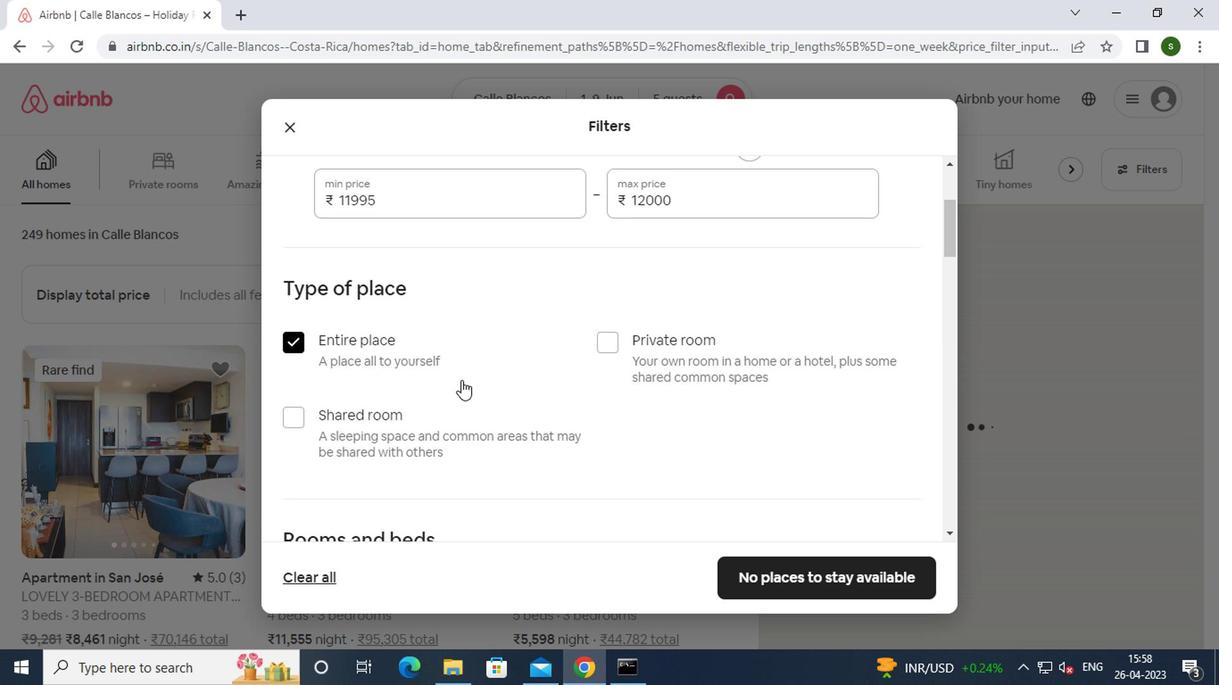 
Action: Mouse scrolled (457, 381) with delta (0, 0)
Screenshot: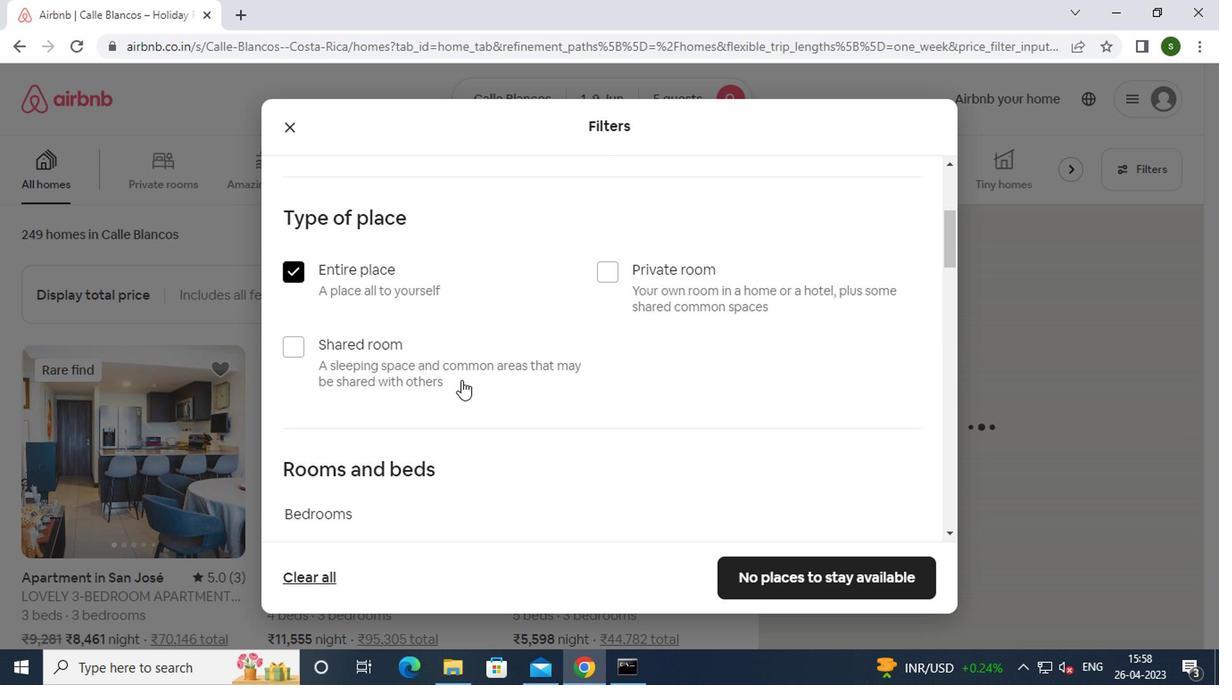 
Action: Mouse scrolled (457, 381) with delta (0, 0)
Screenshot: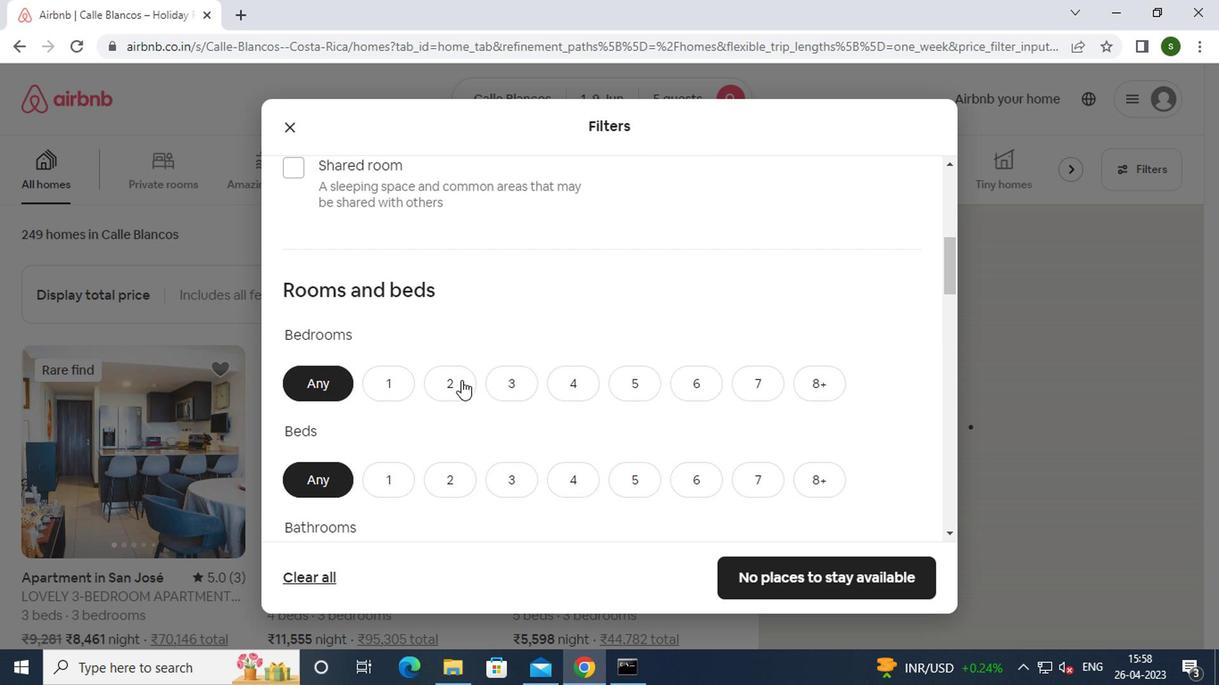 
Action: Mouse scrolled (457, 381) with delta (0, 0)
Screenshot: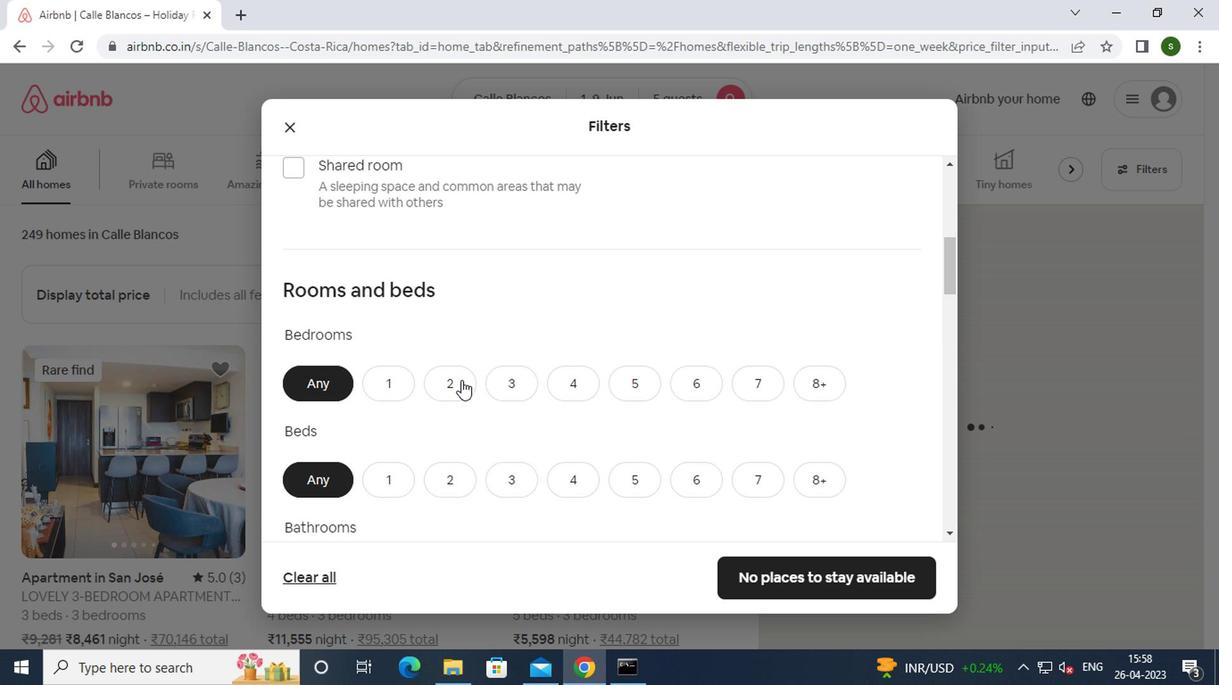
Action: Mouse moved to (495, 206)
Screenshot: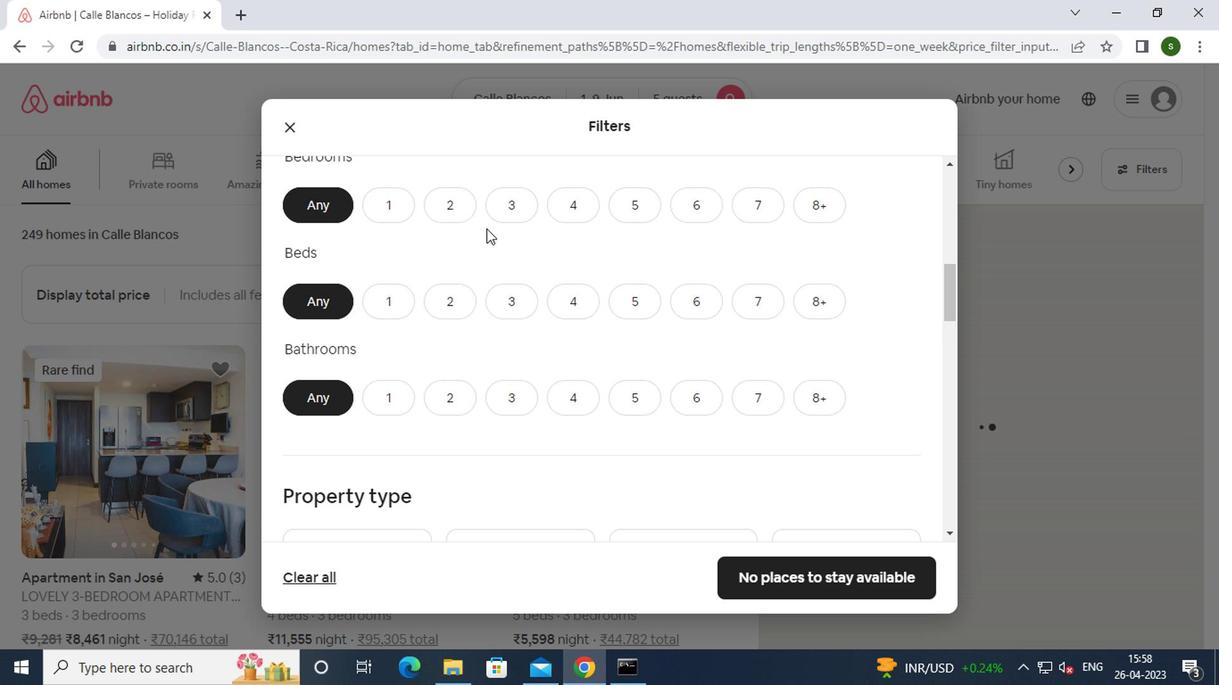 
Action: Mouse pressed left at (495, 206)
Screenshot: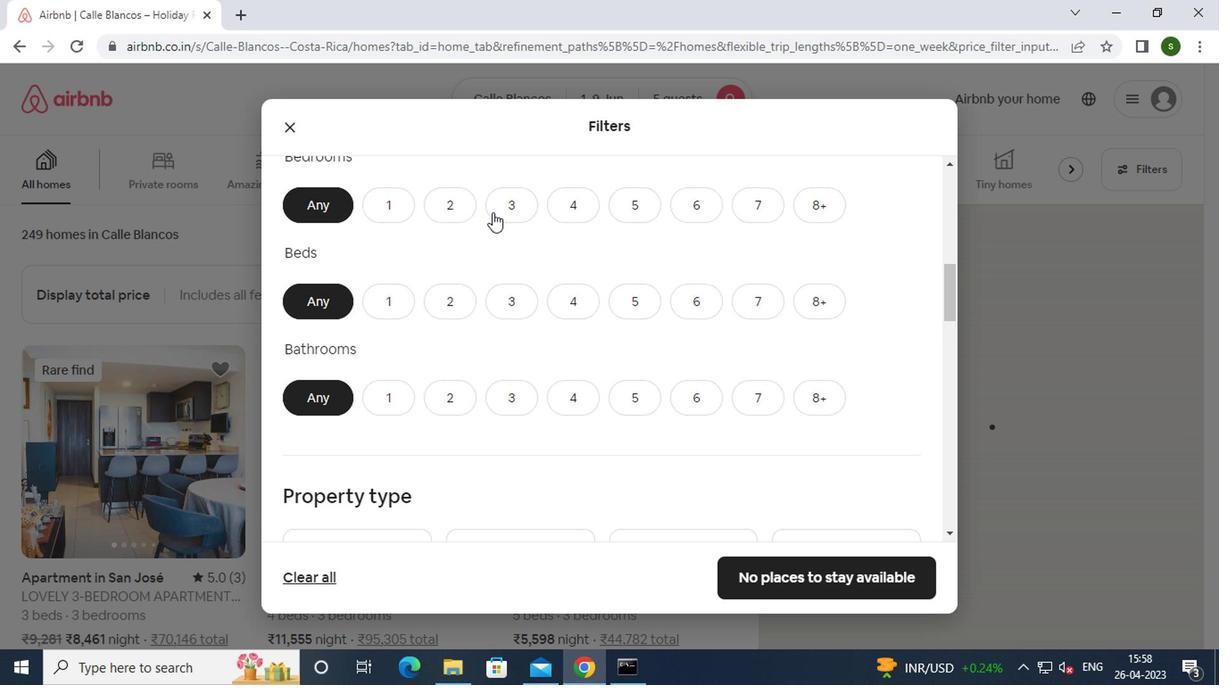 
Action: Mouse moved to (503, 306)
Screenshot: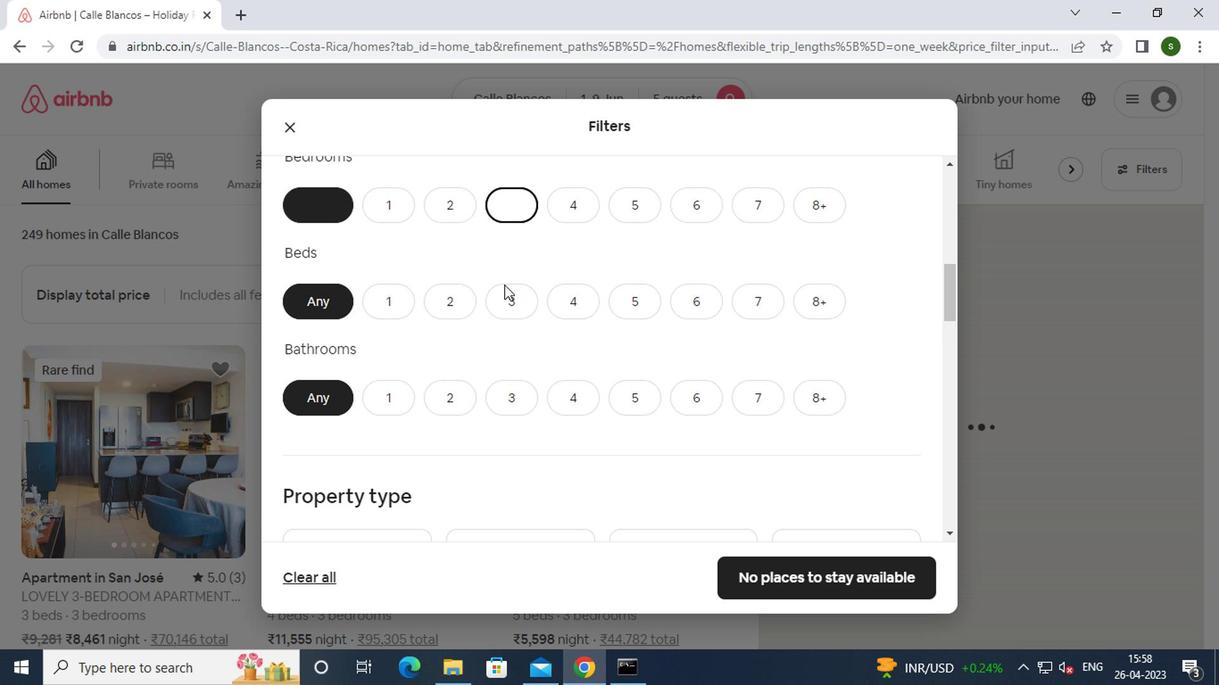 
Action: Mouse pressed left at (503, 306)
Screenshot: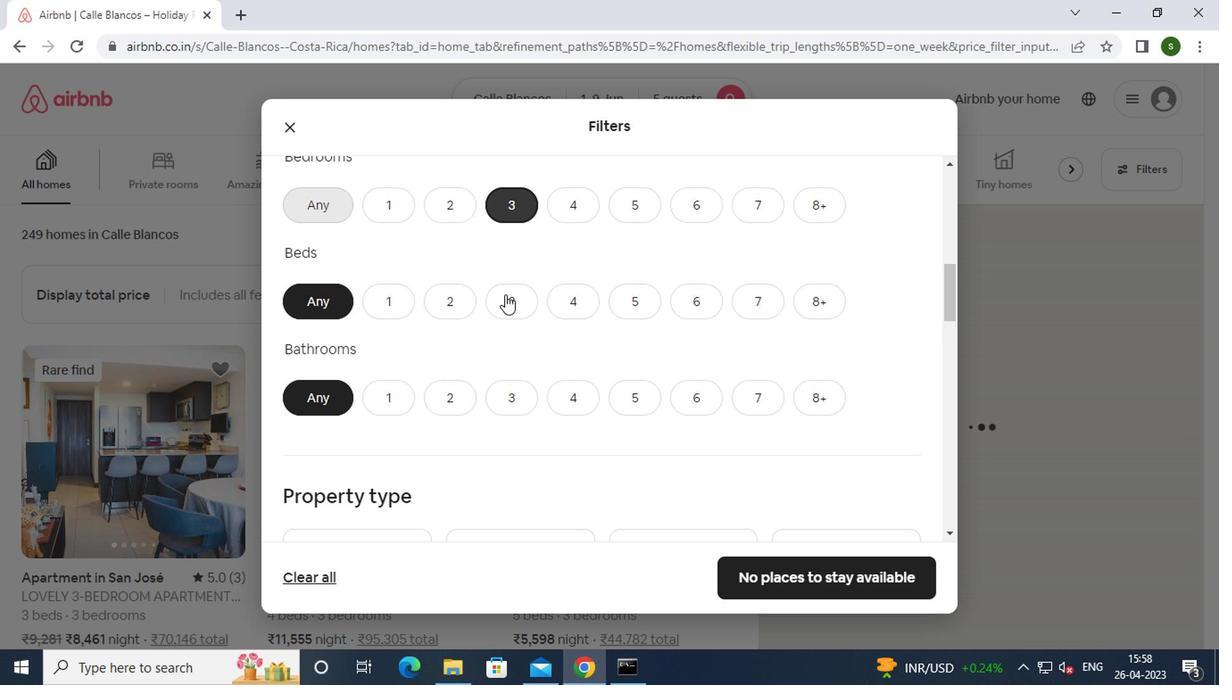 
Action: Mouse moved to (523, 410)
Screenshot: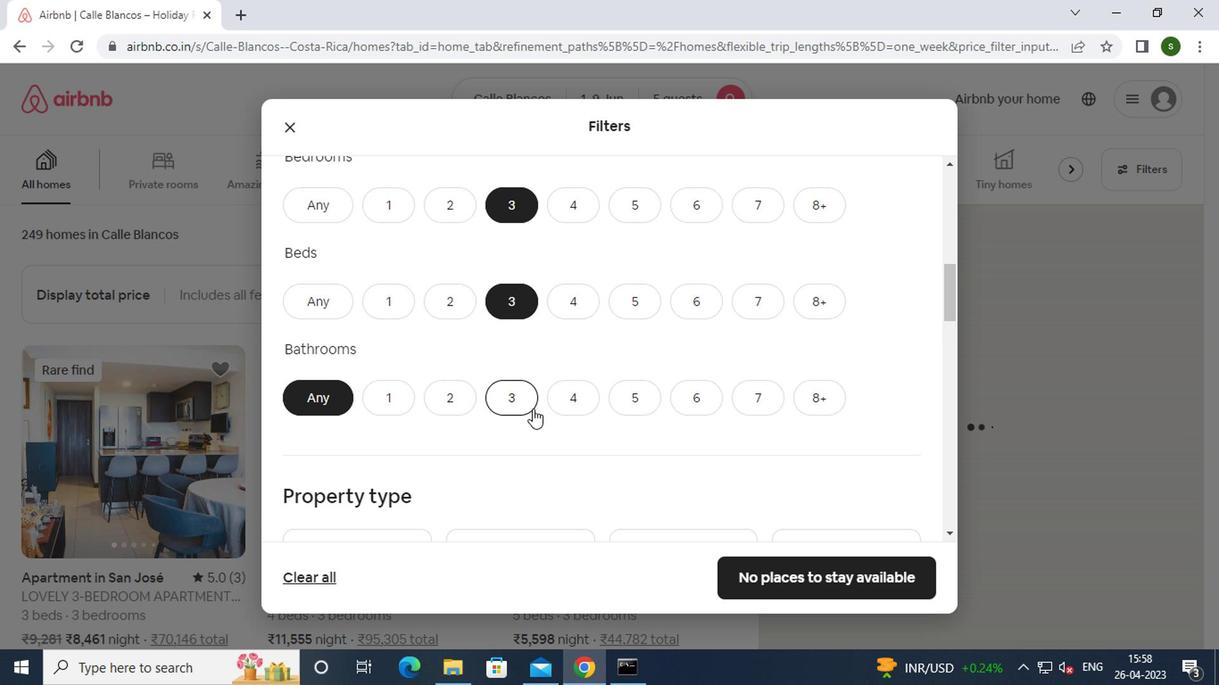 
Action: Mouse pressed left at (523, 410)
Screenshot: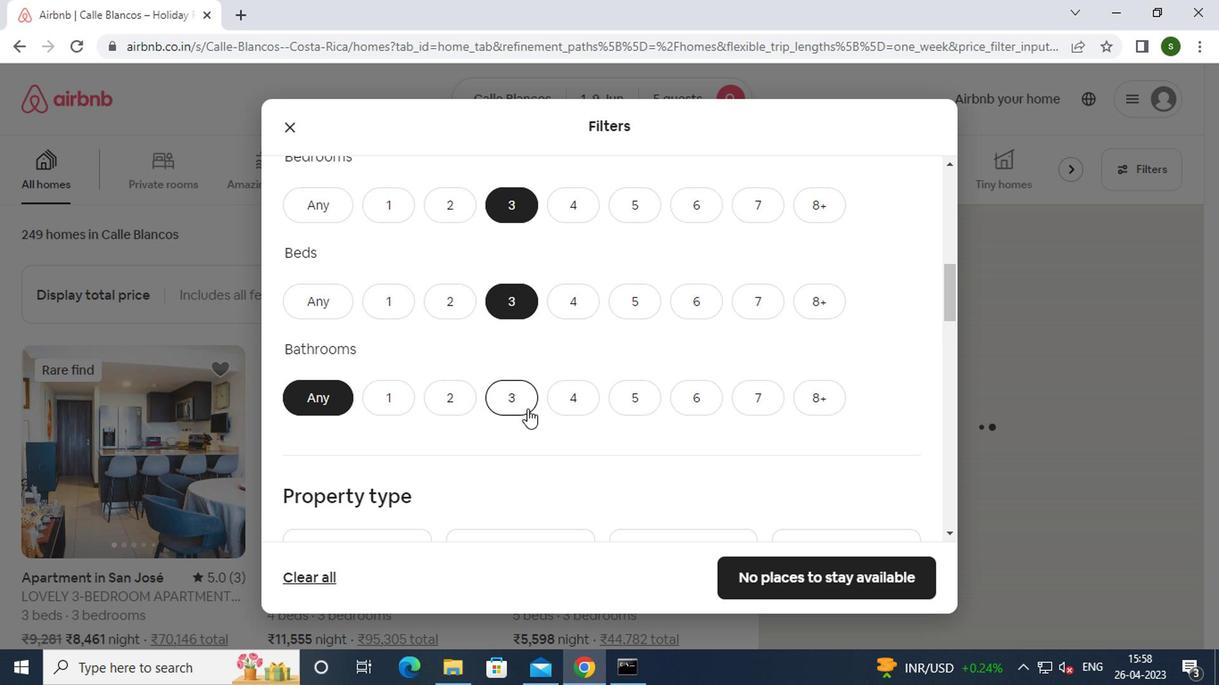 
Action: Mouse moved to (556, 370)
Screenshot: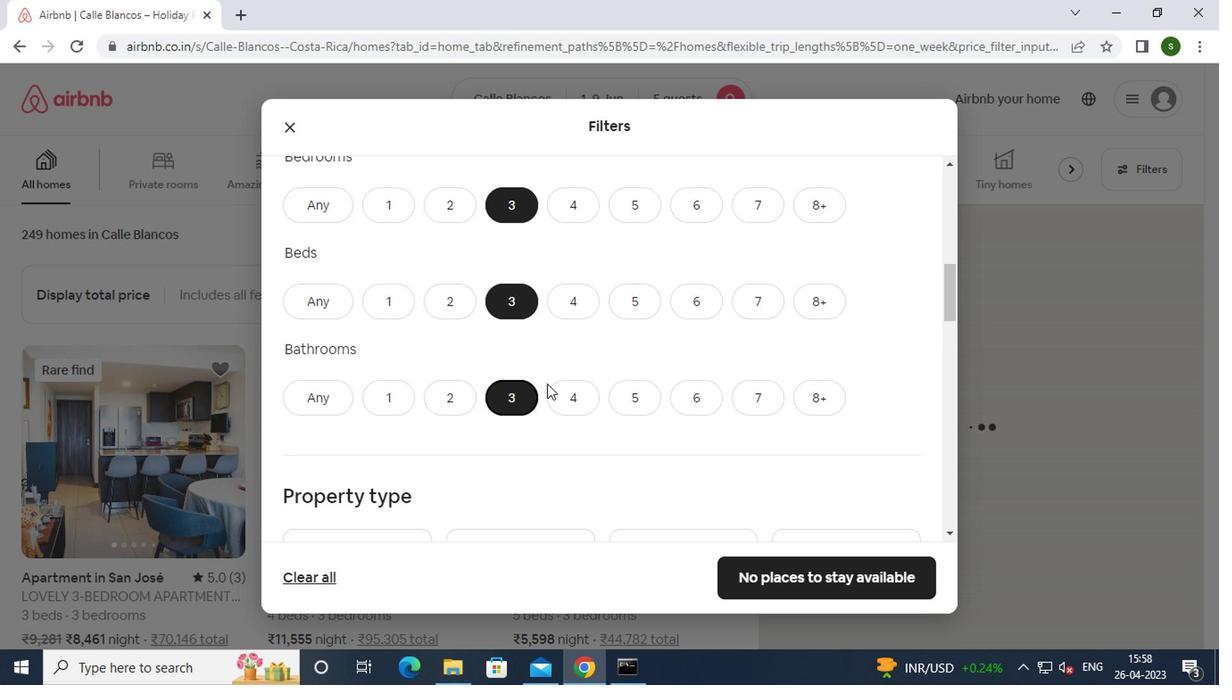 
Action: Mouse scrolled (556, 370) with delta (0, 0)
Screenshot: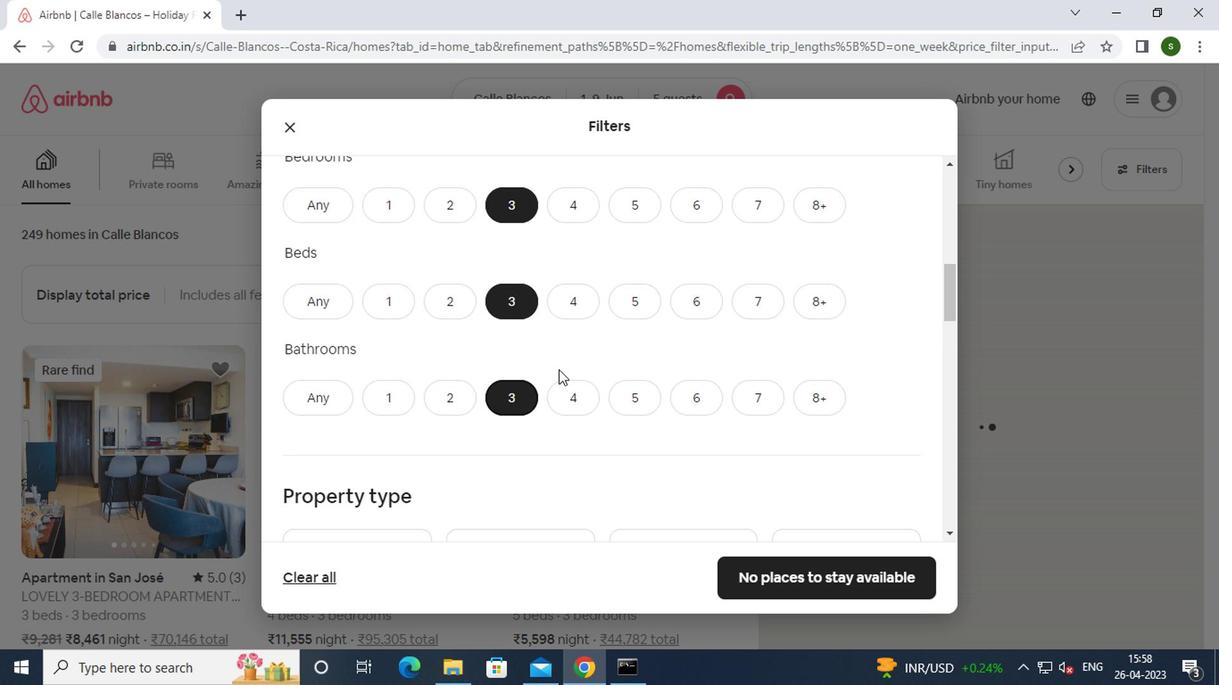 
Action: Mouse scrolled (556, 370) with delta (0, 0)
Screenshot: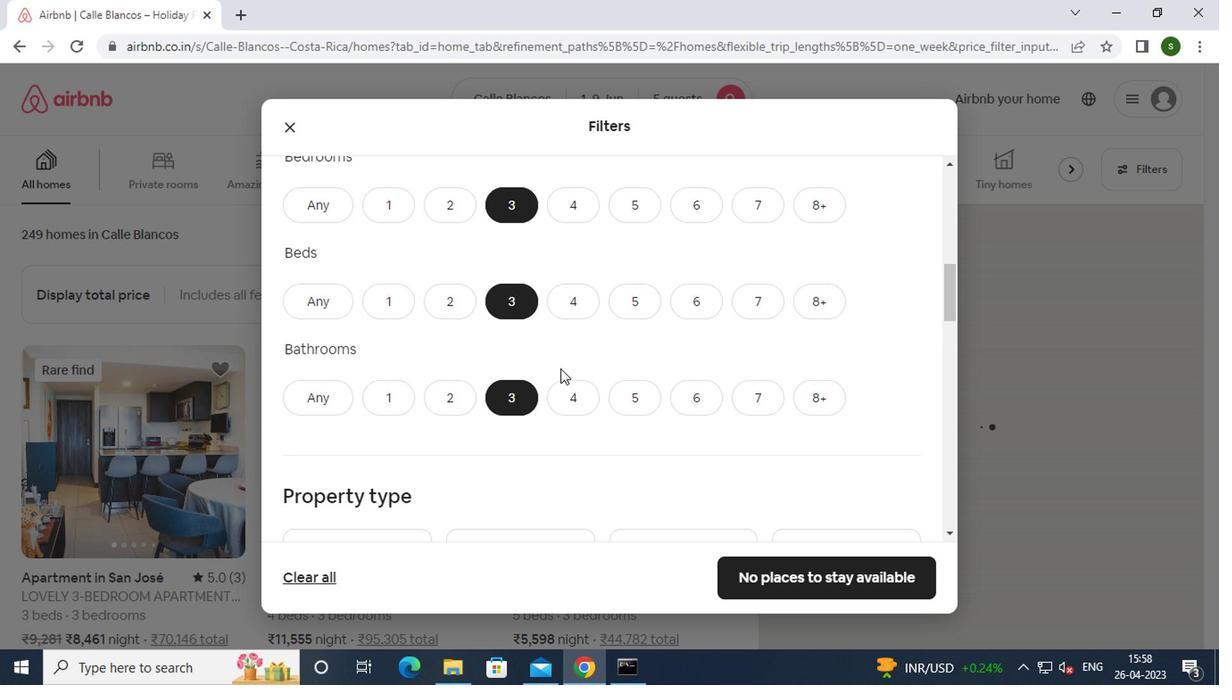 
Action: Mouse moved to (325, 398)
Screenshot: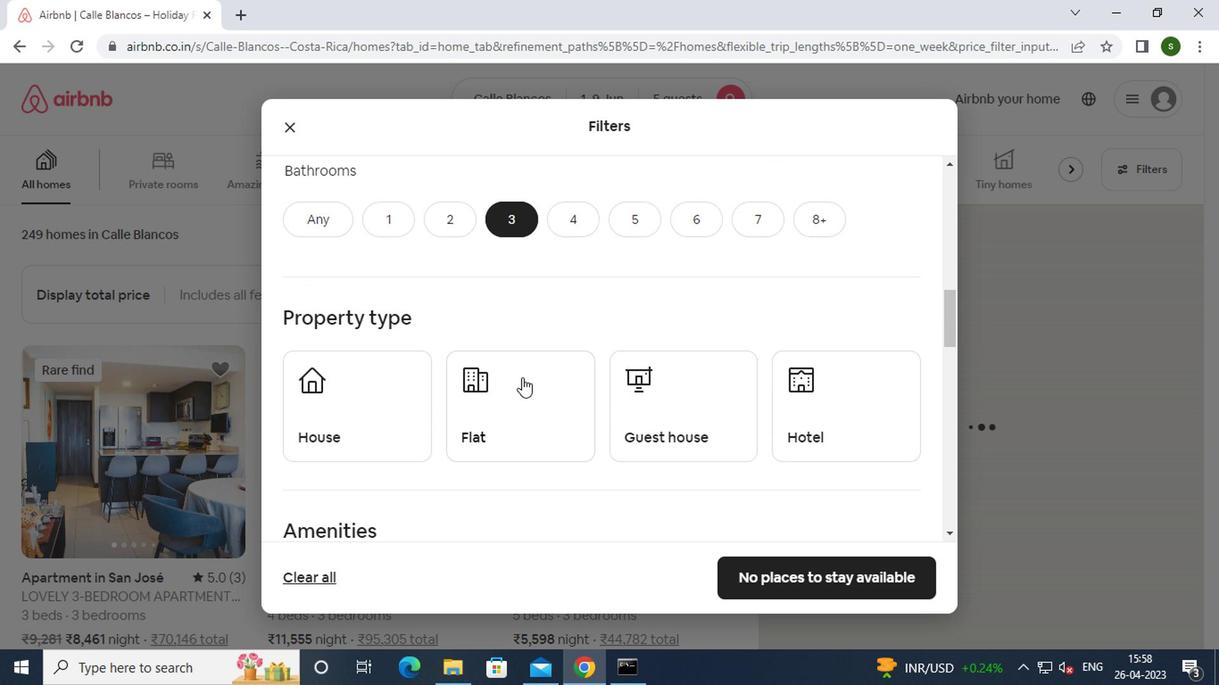 
Action: Mouse pressed left at (325, 398)
Screenshot: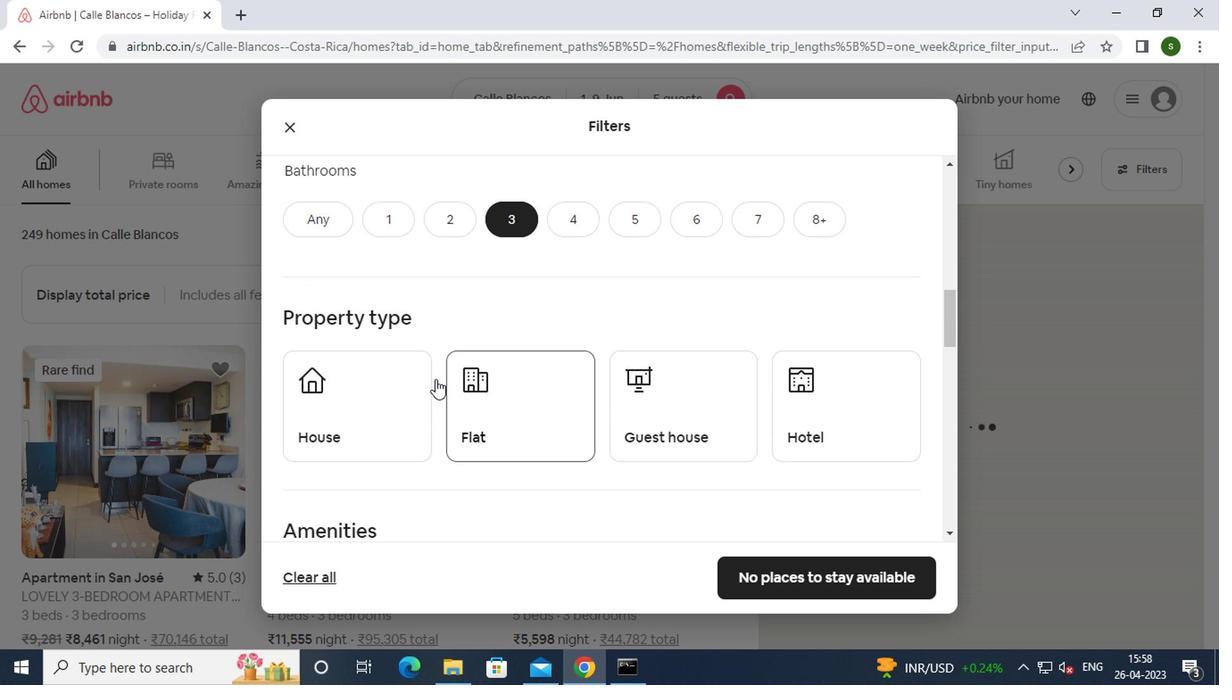 
Action: Mouse moved to (490, 417)
Screenshot: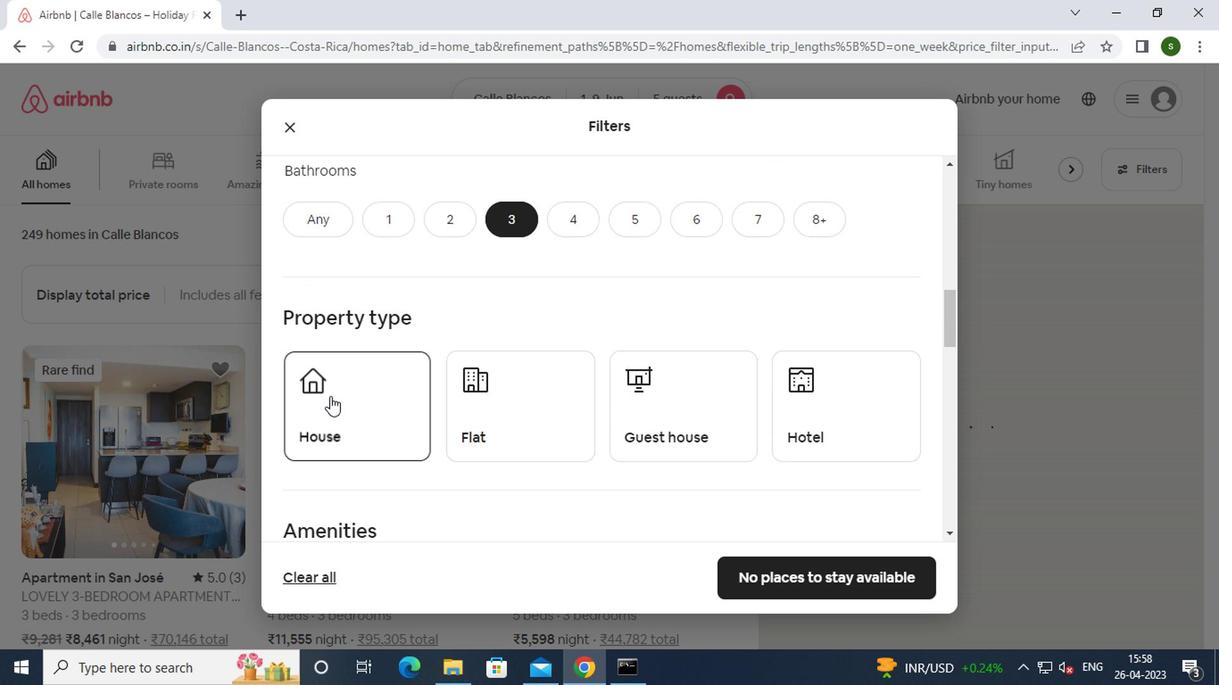 
Action: Mouse pressed left at (490, 417)
Screenshot: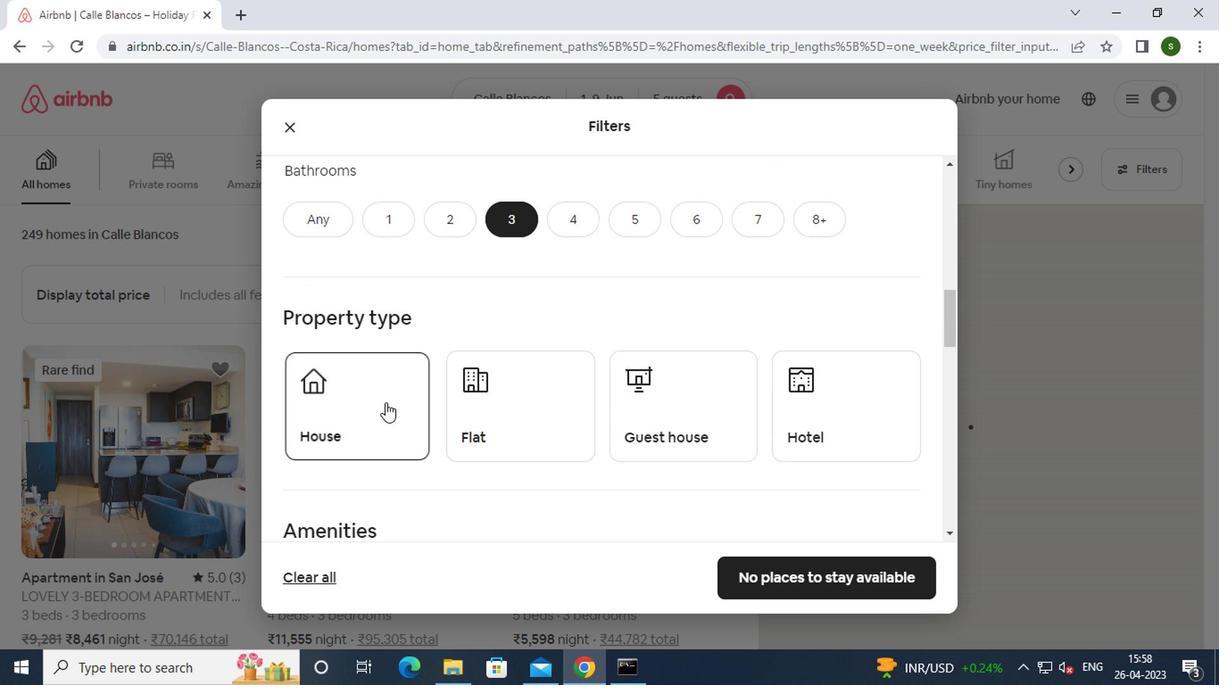 
Action: Mouse moved to (702, 417)
Screenshot: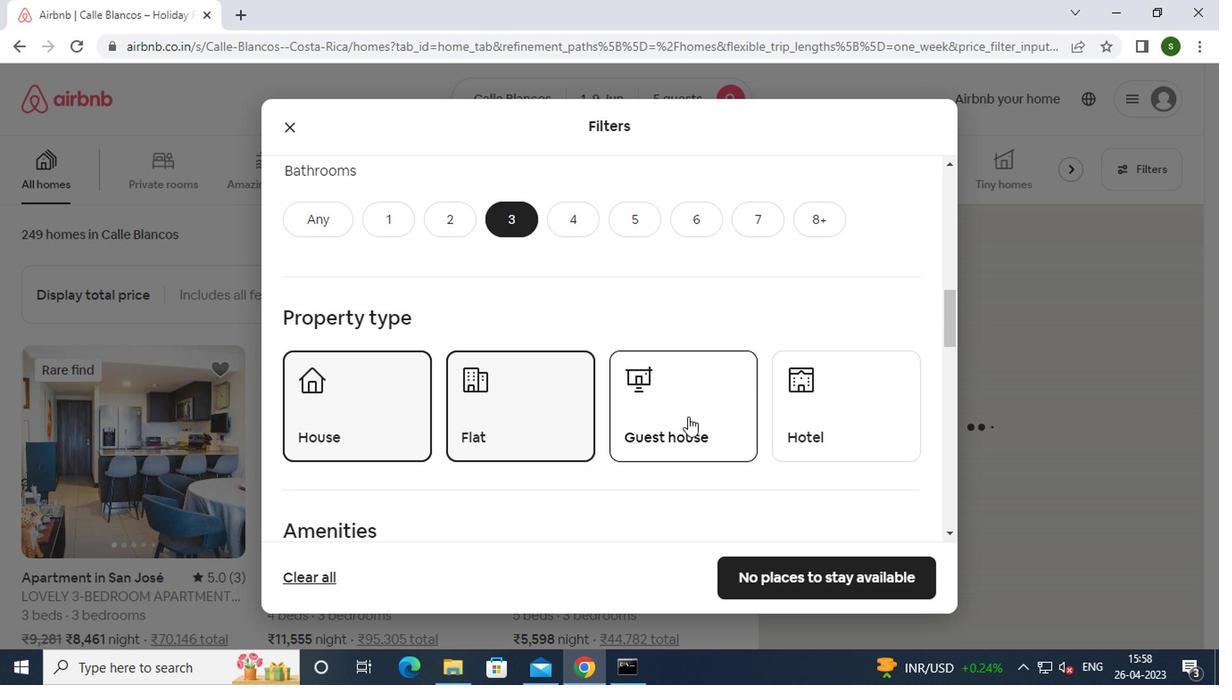 
Action: Mouse pressed left at (702, 417)
Screenshot: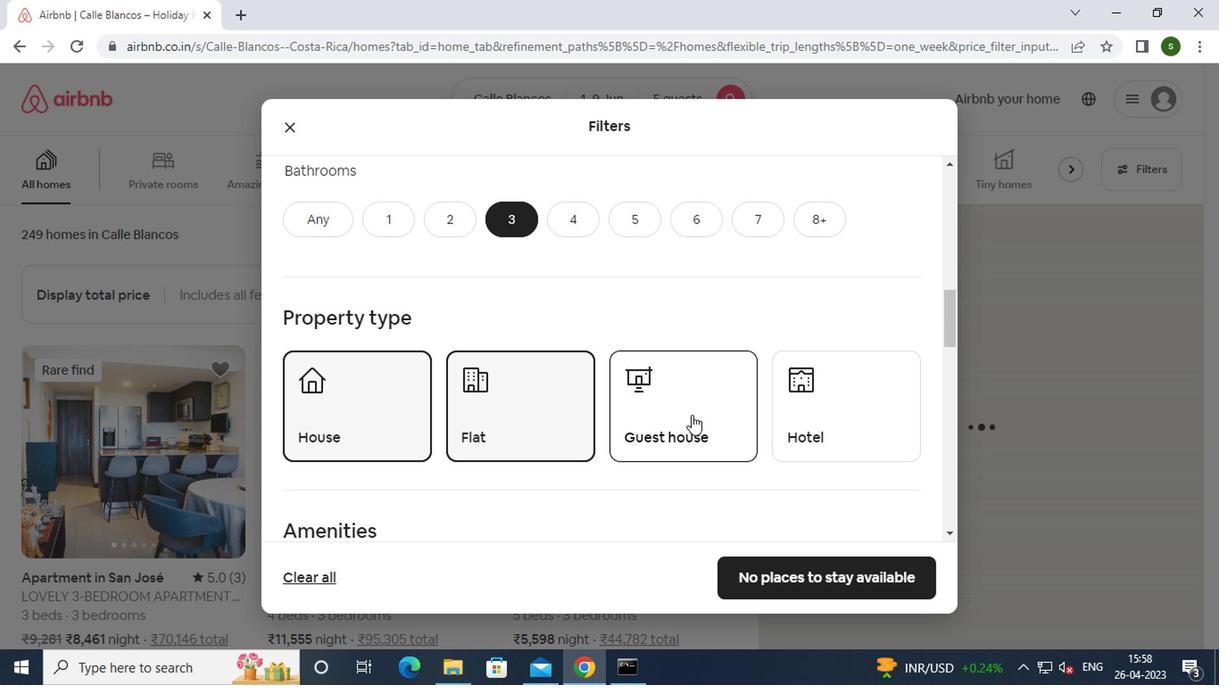 
Action: Mouse moved to (682, 408)
Screenshot: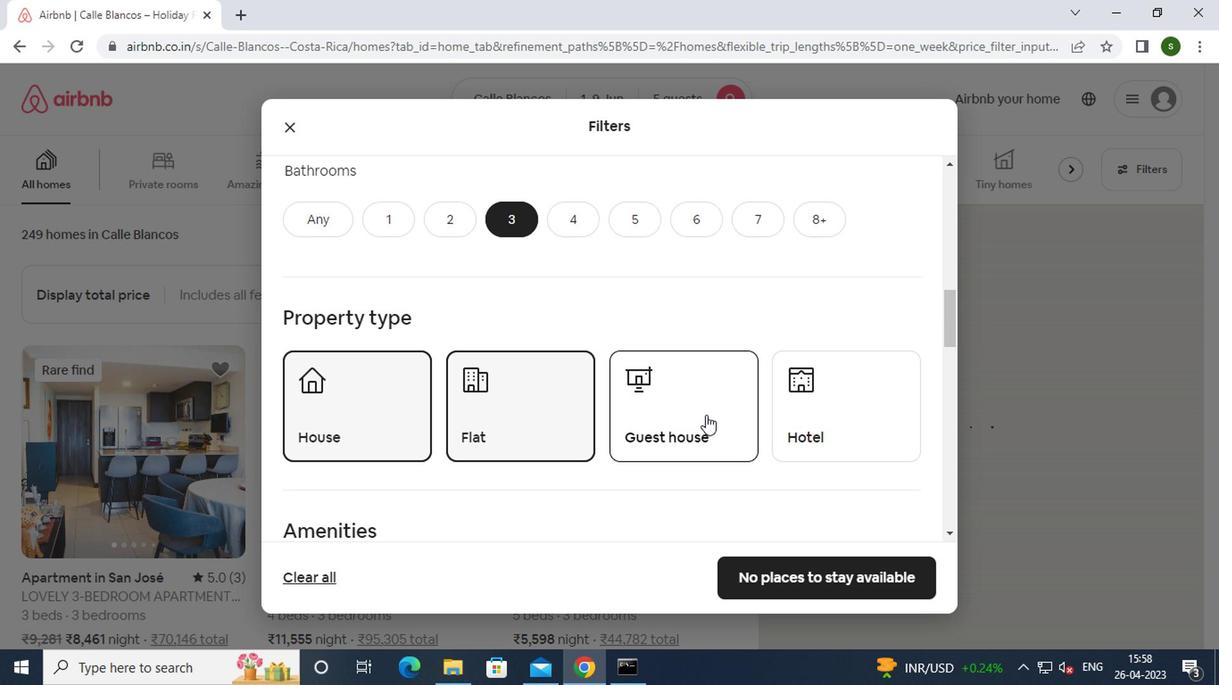 
Action: Mouse scrolled (682, 407) with delta (0, 0)
Screenshot: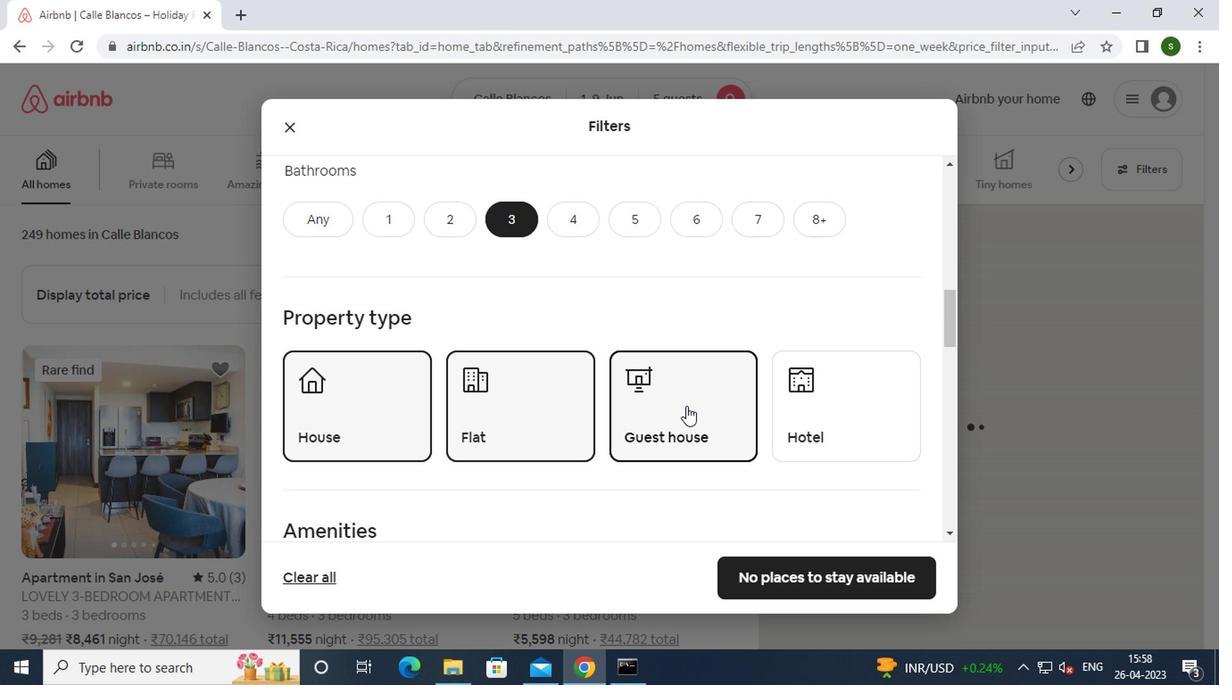 
Action: Mouse scrolled (682, 407) with delta (0, 0)
Screenshot: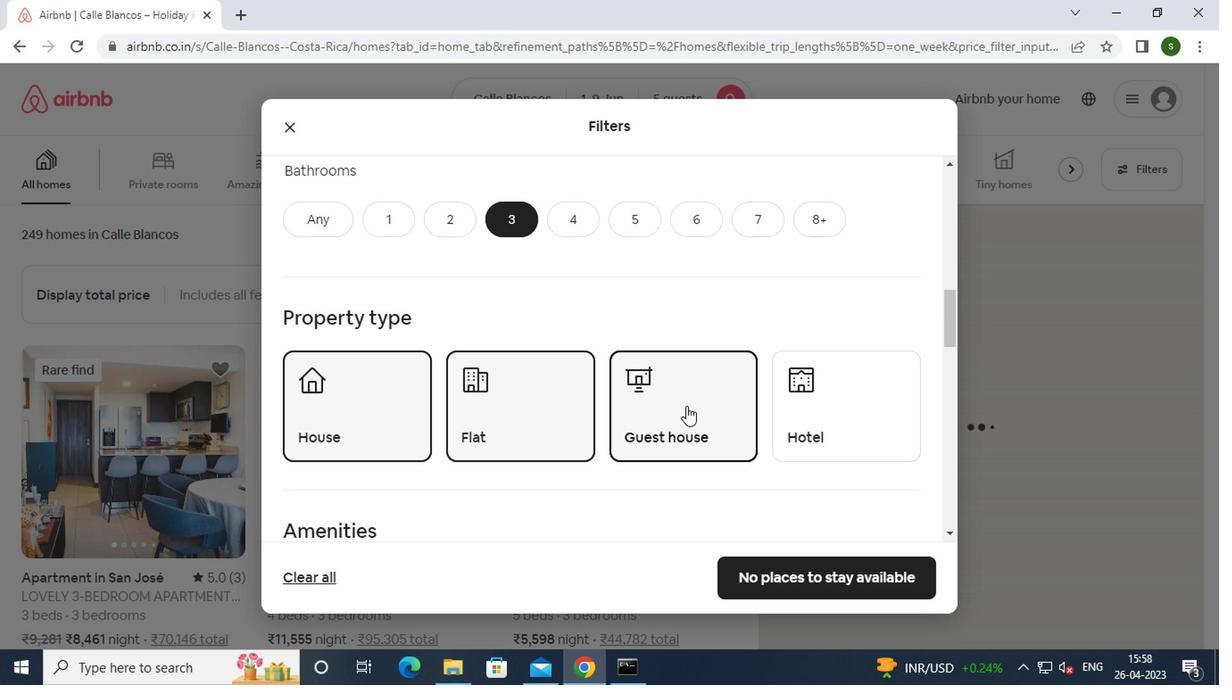 
Action: Mouse scrolled (682, 407) with delta (0, 0)
Screenshot: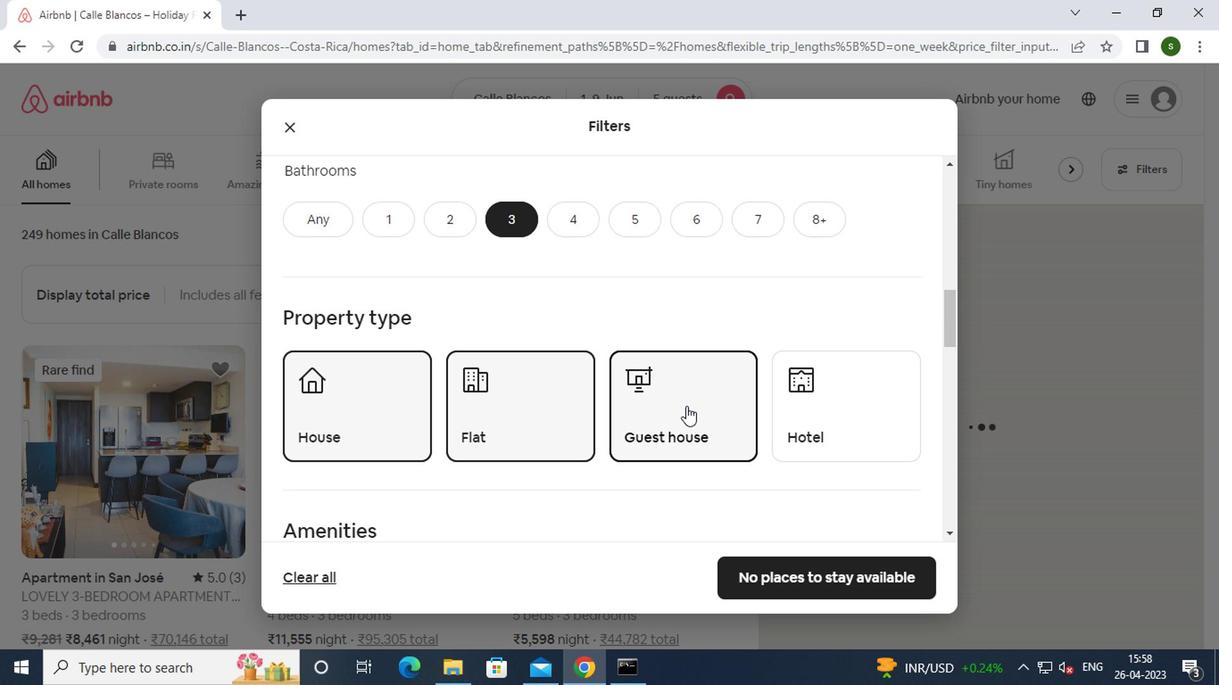 
Action: Mouse scrolled (682, 407) with delta (0, 0)
Screenshot: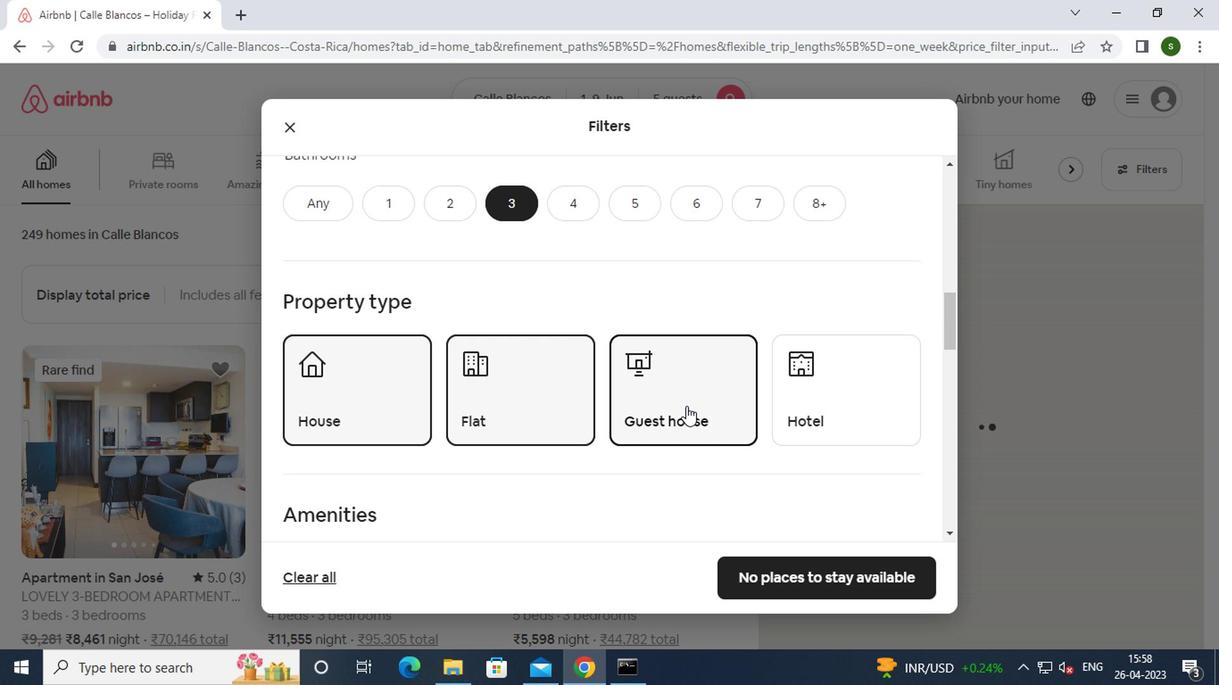
Action: Mouse scrolled (682, 407) with delta (0, 0)
Screenshot: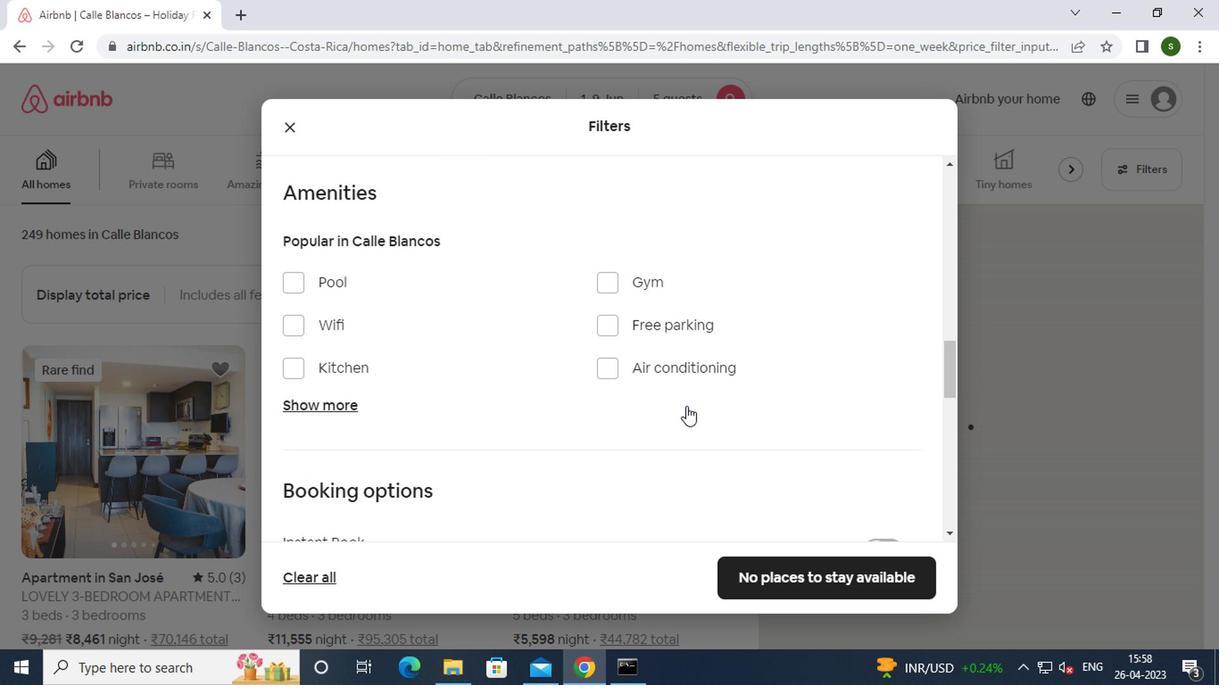 
Action: Mouse scrolled (682, 407) with delta (0, 0)
Screenshot: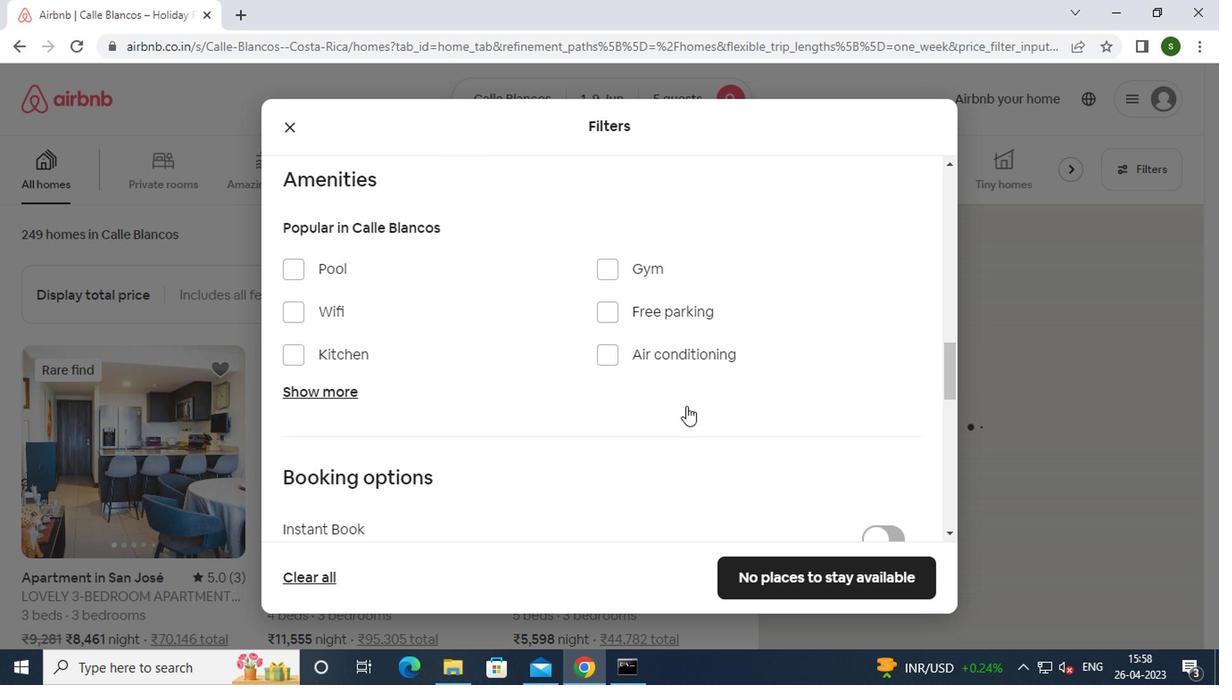
Action: Mouse scrolled (682, 407) with delta (0, 0)
Screenshot: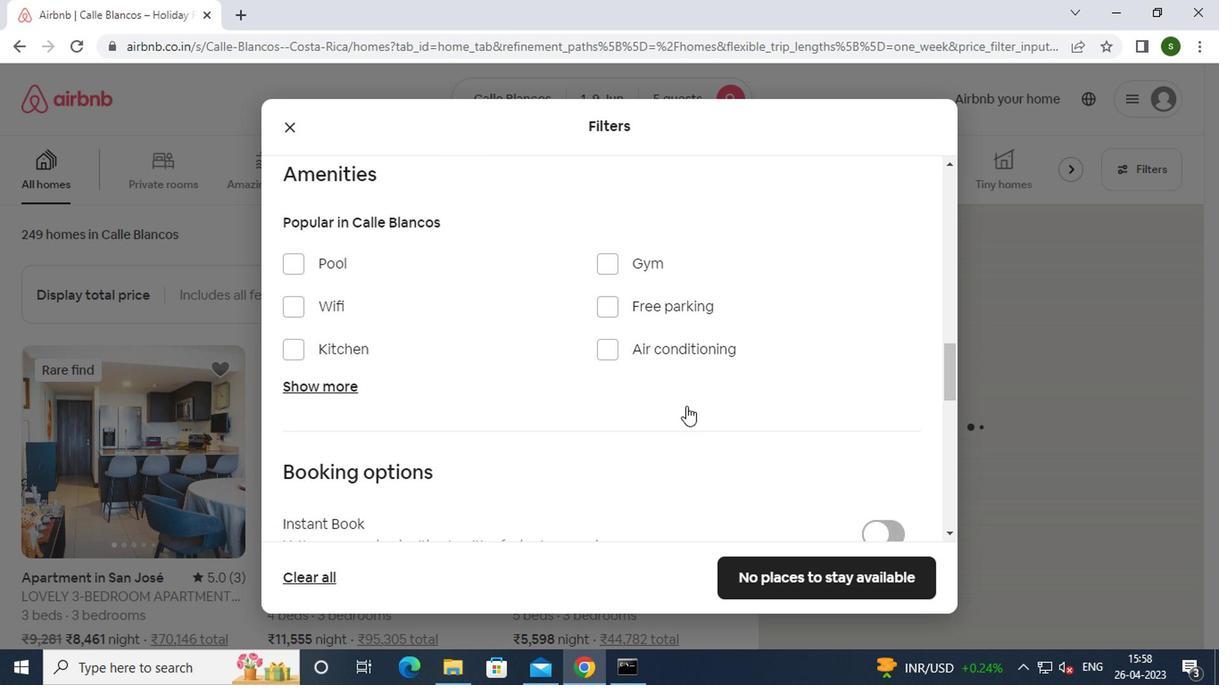 
Action: Mouse moved to (867, 325)
Screenshot: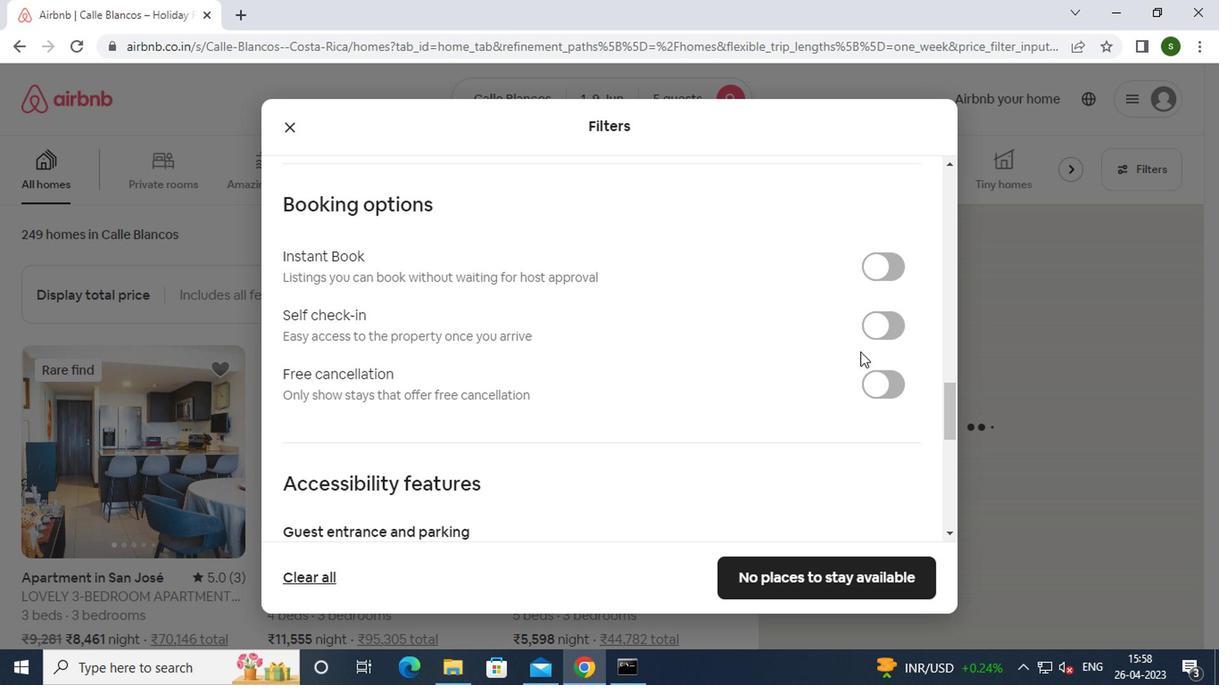 
Action: Mouse pressed left at (867, 325)
Screenshot: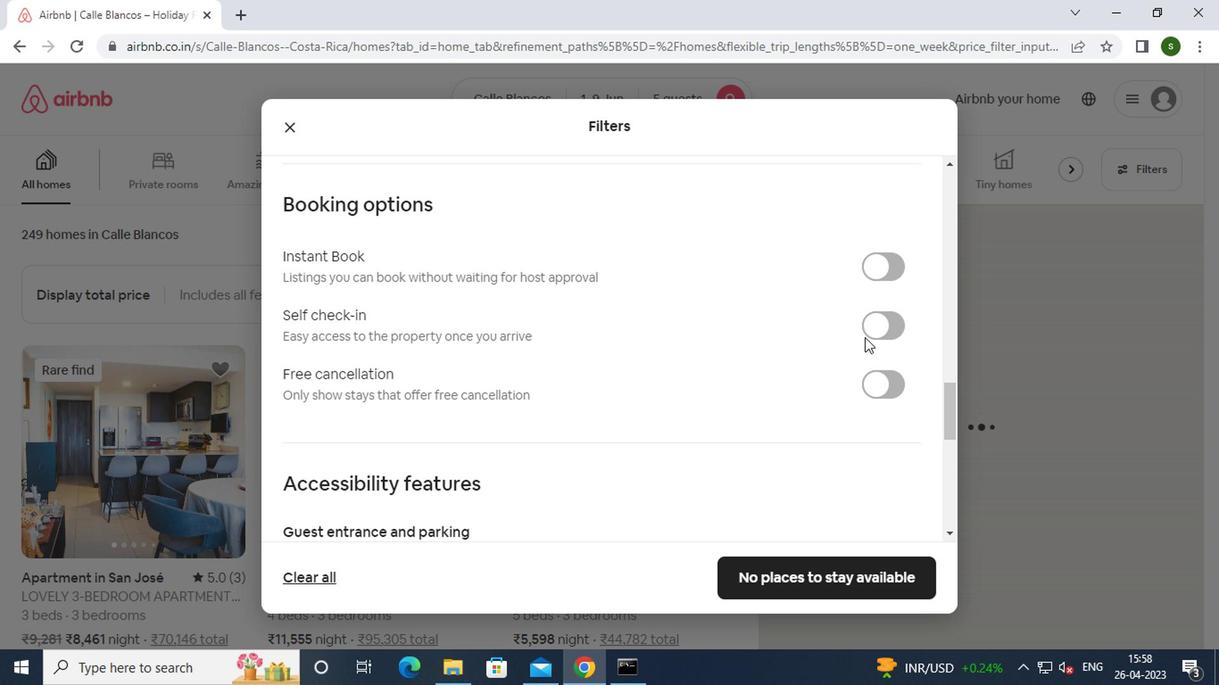 
Action: Mouse moved to (713, 368)
Screenshot: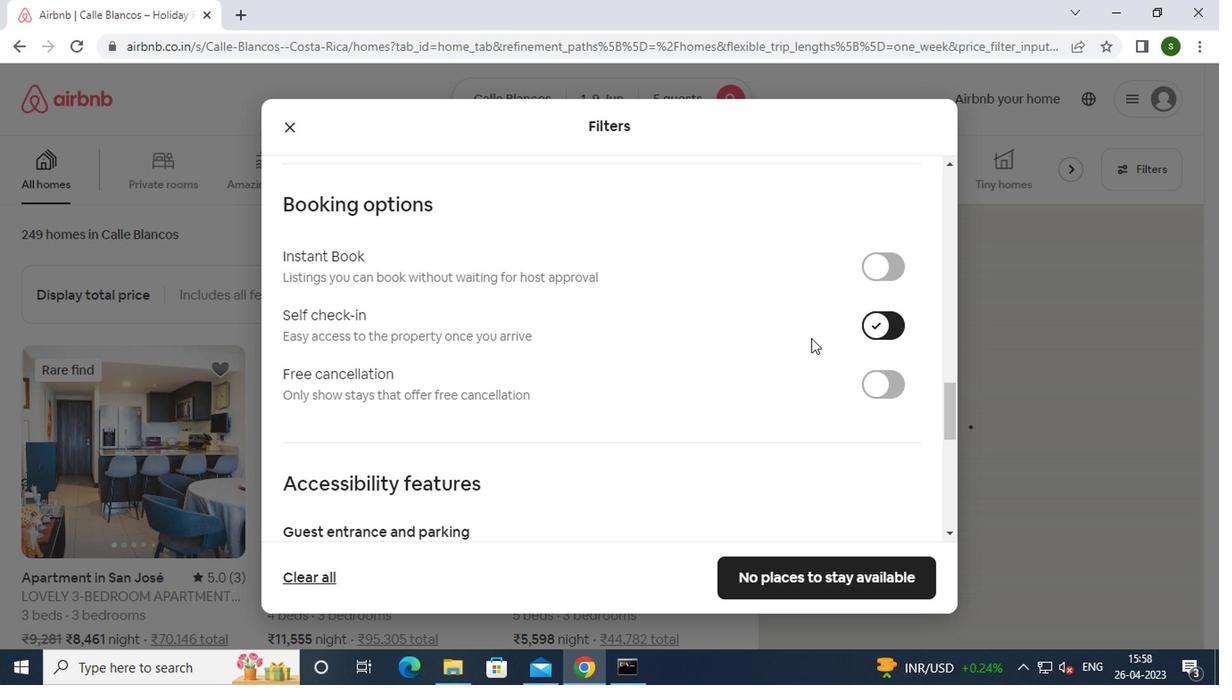 
Action: Mouse scrolled (713, 367) with delta (0, 0)
Screenshot: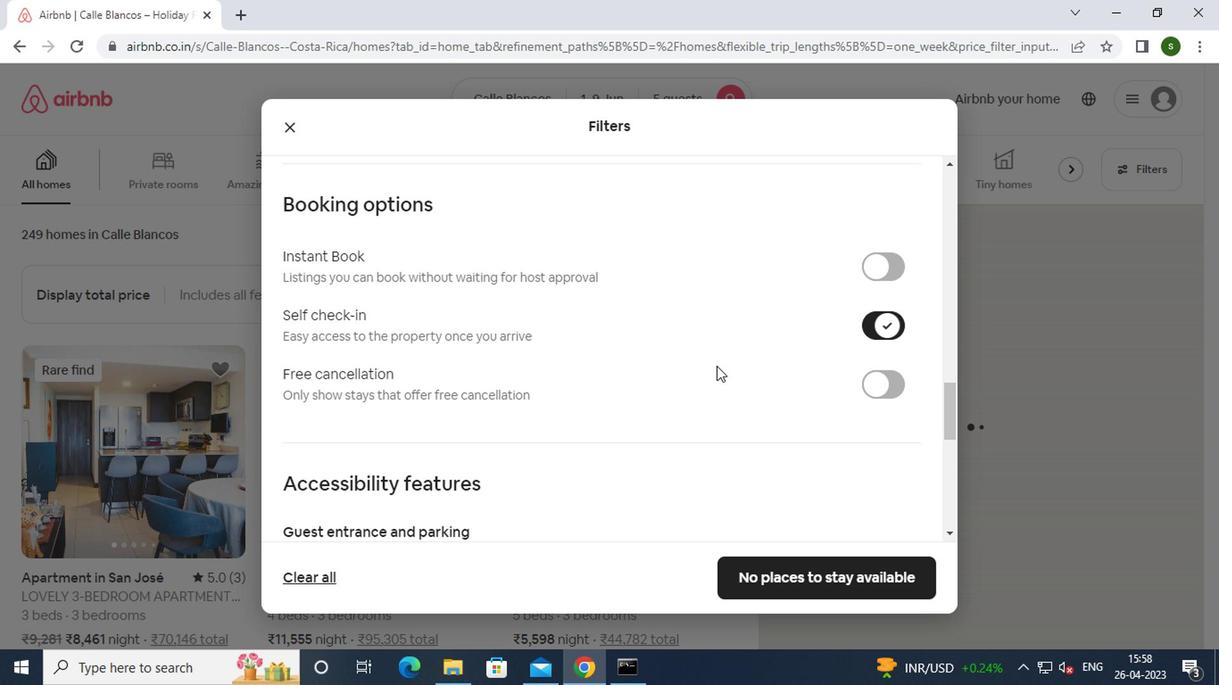 
Action: Mouse scrolled (713, 367) with delta (0, 0)
Screenshot: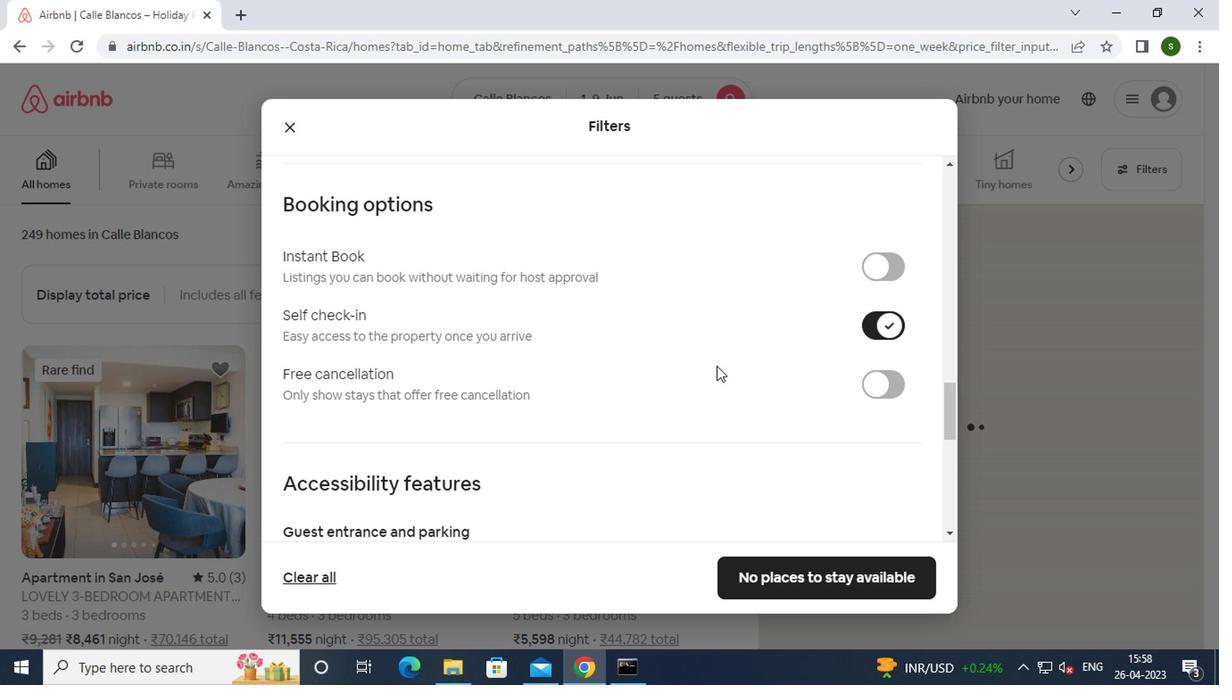 
Action: Mouse scrolled (713, 367) with delta (0, 0)
Screenshot: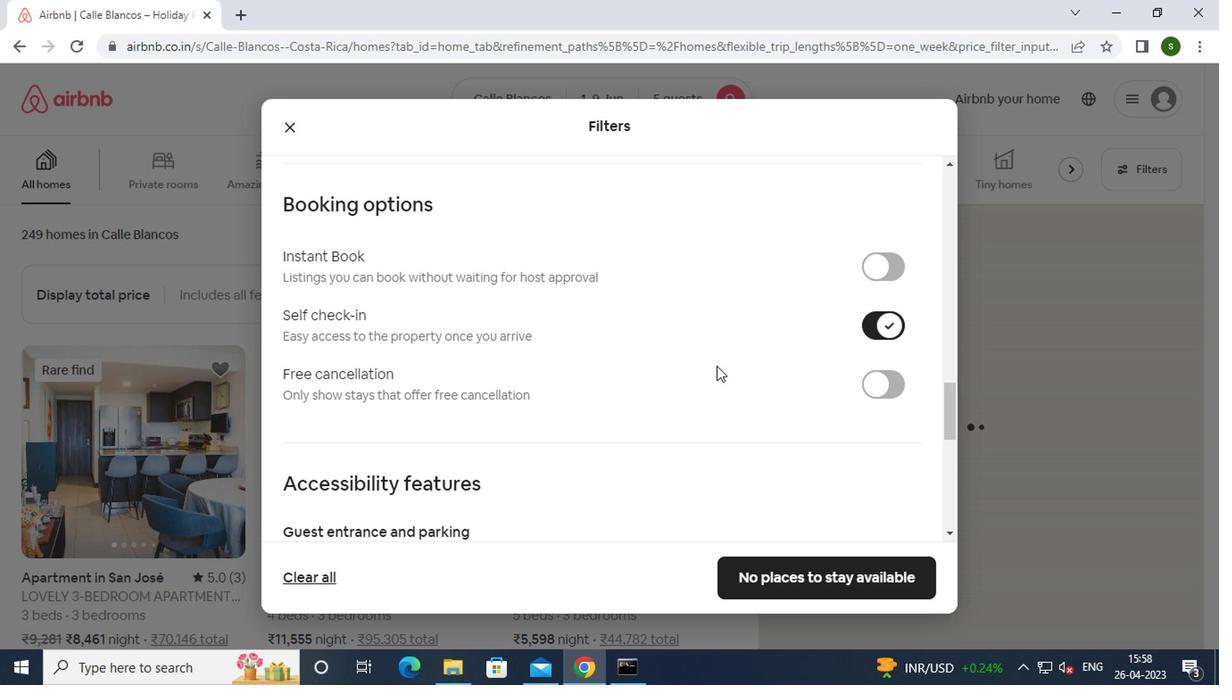 
Action: Mouse scrolled (713, 367) with delta (0, 0)
Screenshot: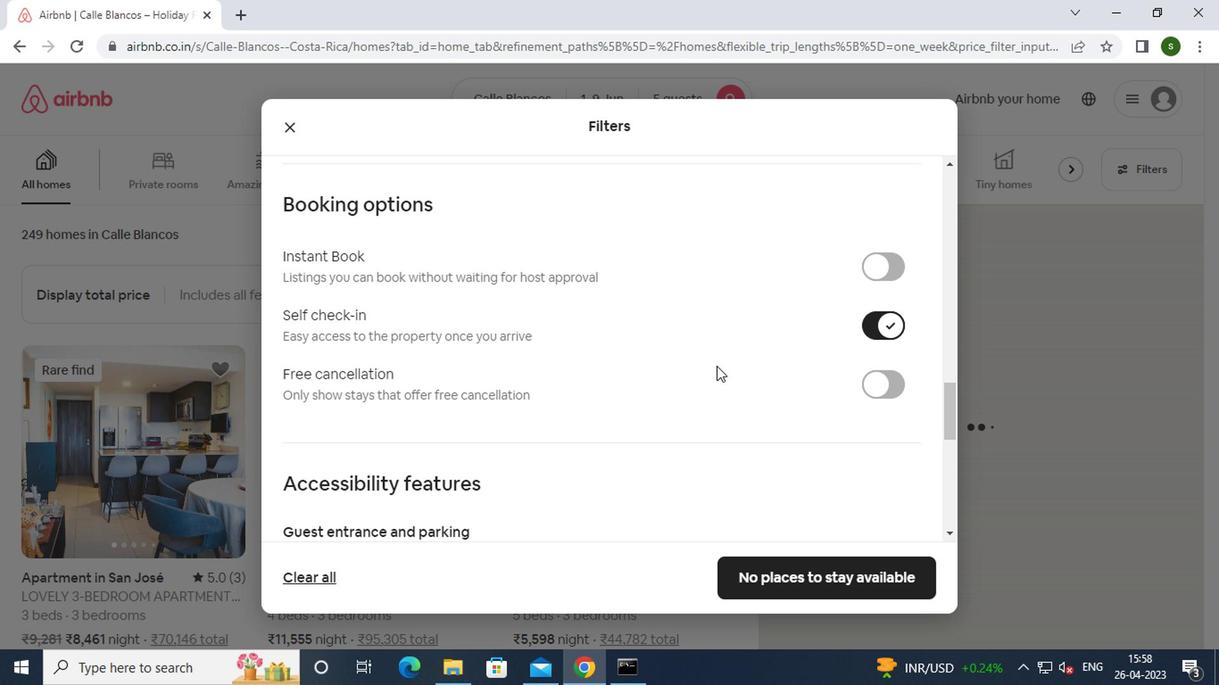 
Action: Mouse scrolled (713, 367) with delta (0, 0)
Screenshot: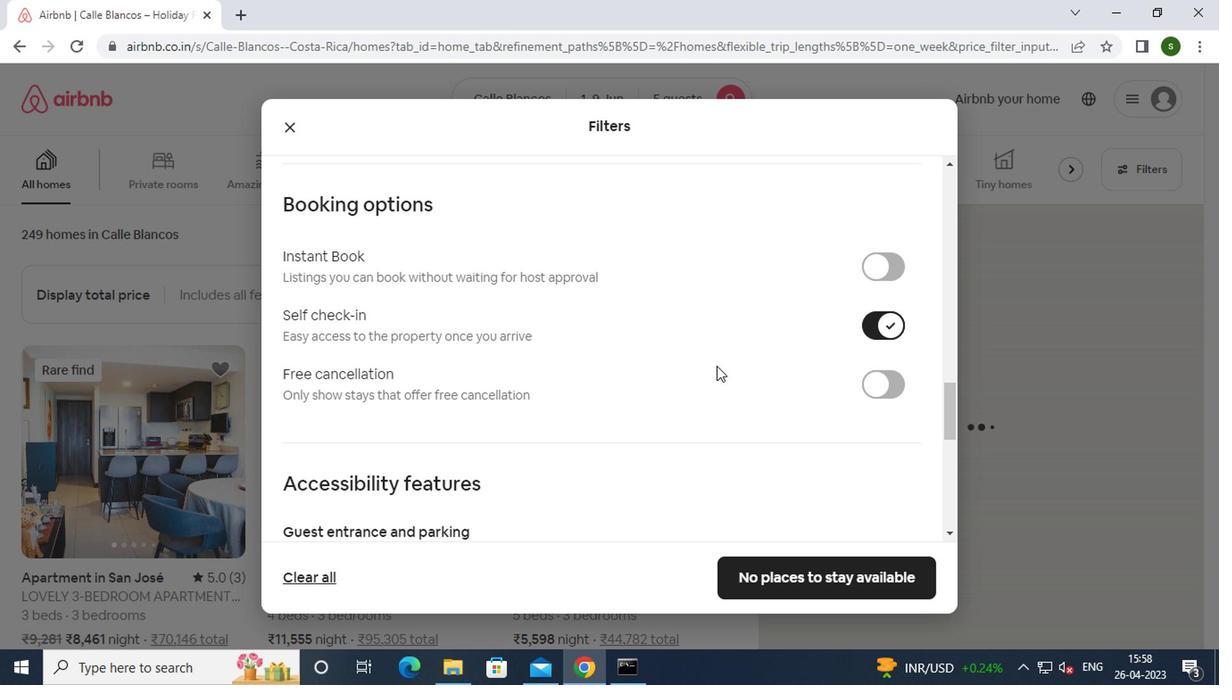 
Action: Mouse scrolled (713, 367) with delta (0, 0)
Screenshot: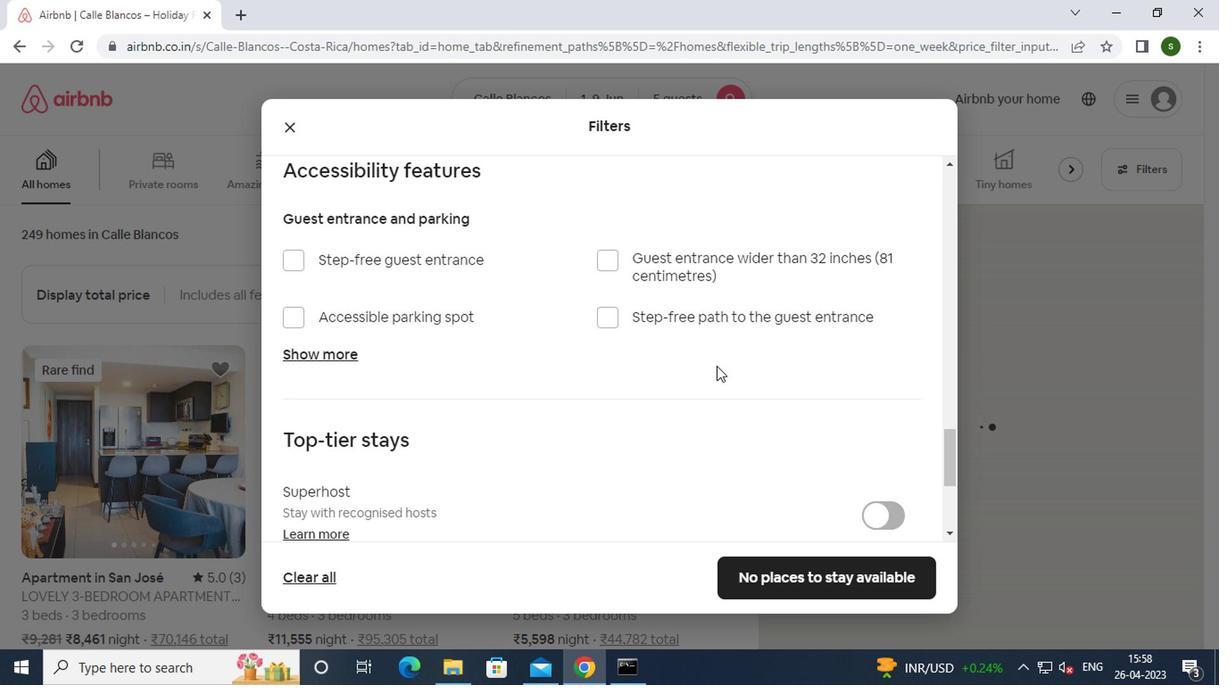 
Action: Mouse scrolled (713, 367) with delta (0, 0)
Screenshot: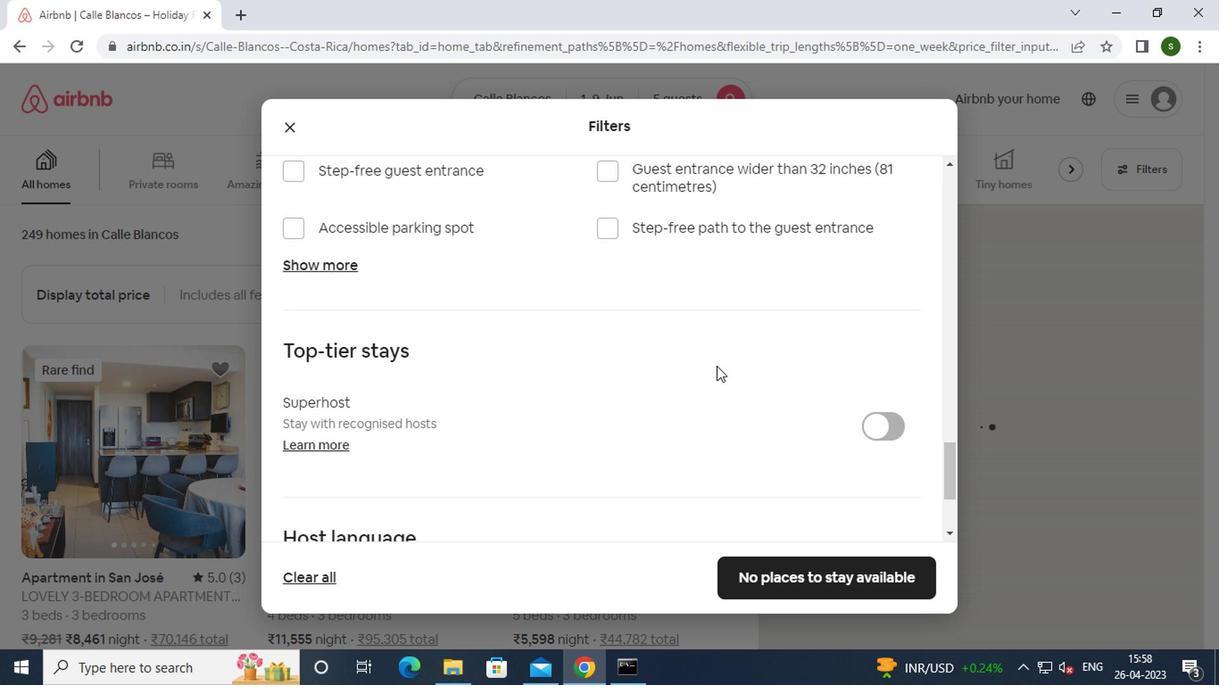 
Action: Mouse moved to (313, 416)
Screenshot: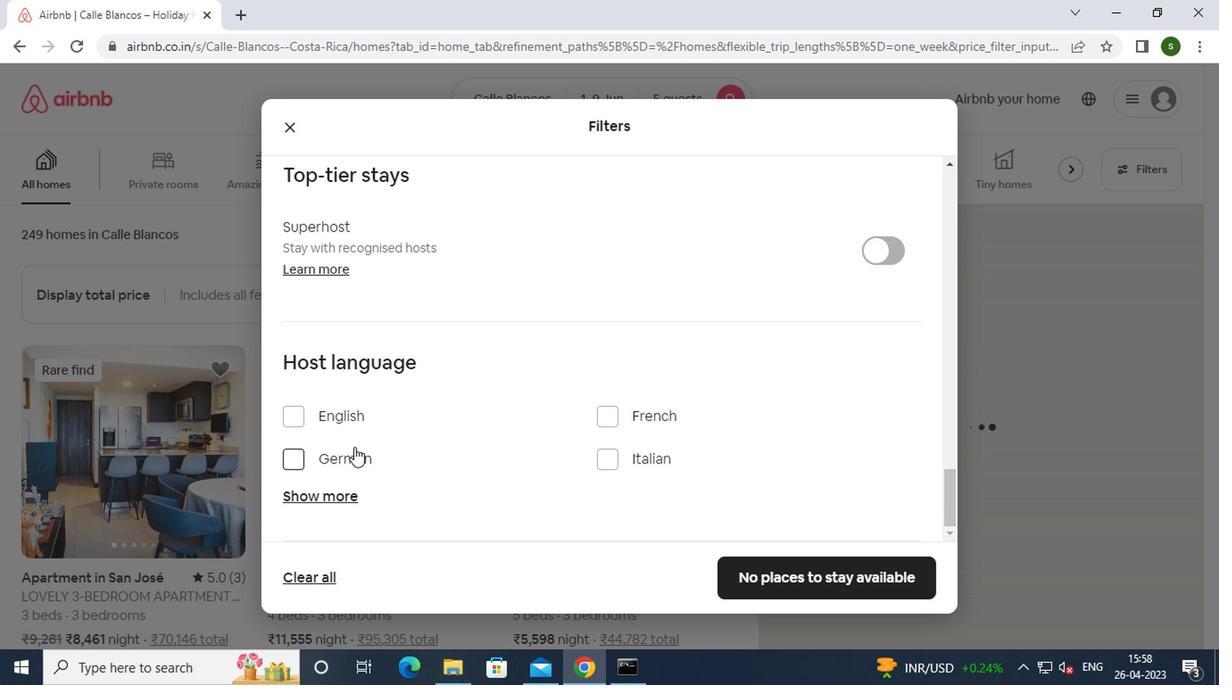 
Action: Mouse pressed left at (313, 416)
Screenshot: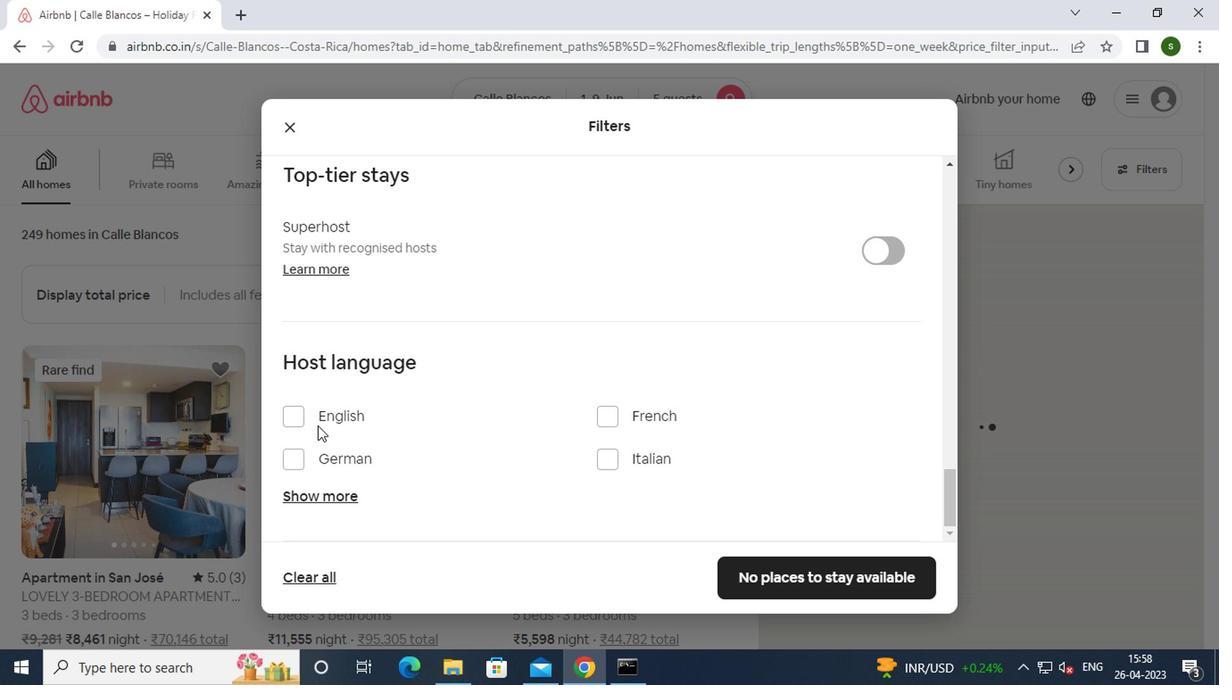 
Action: Mouse moved to (789, 579)
Screenshot: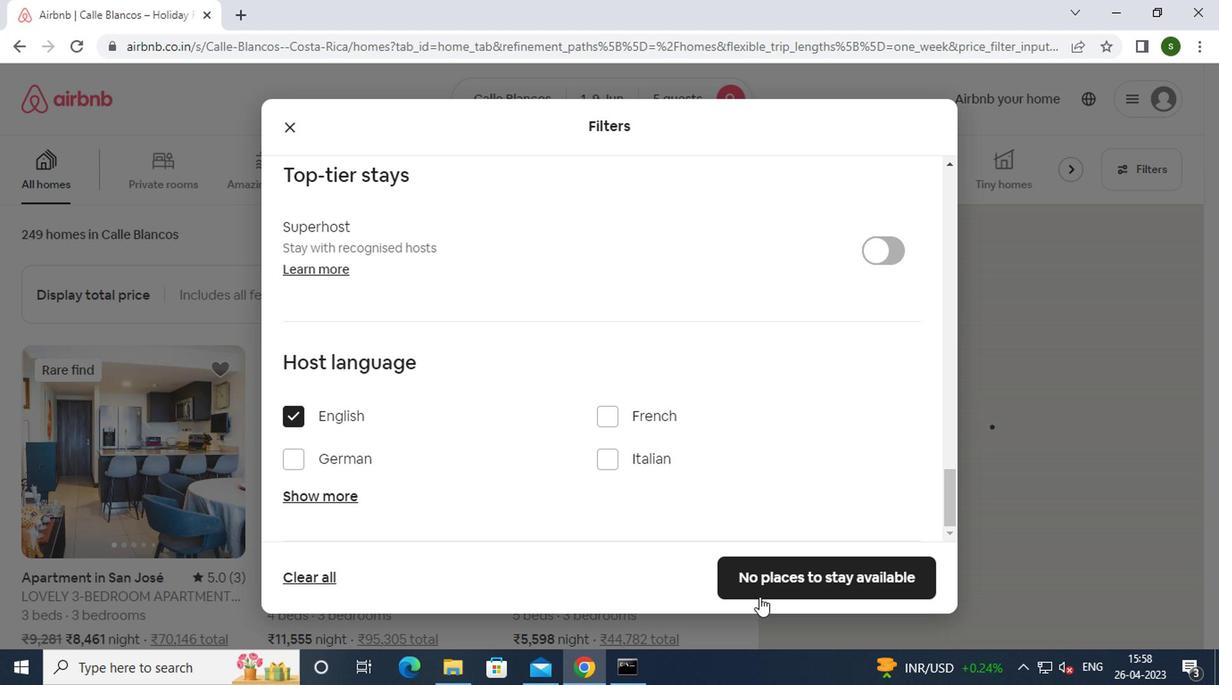 
Action: Mouse pressed left at (789, 579)
Screenshot: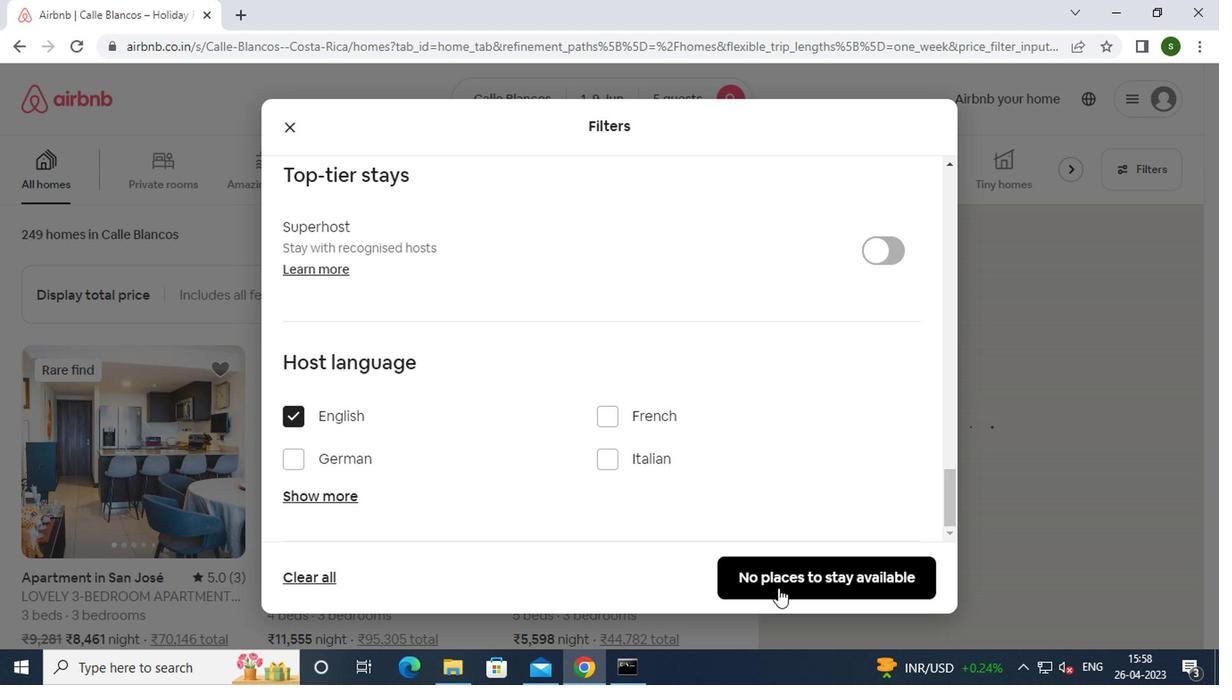 
